 Task: Create and share a post on Instagram with a photo, caption, and location.
Action: Mouse moved to (77, 298)
Screenshot: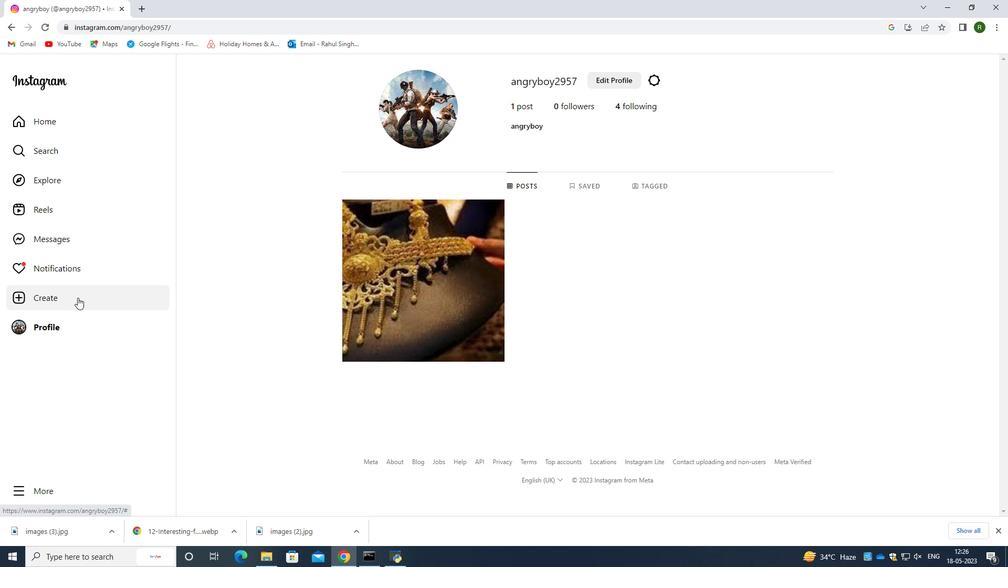 
Action: Mouse pressed left at (77, 298)
Screenshot: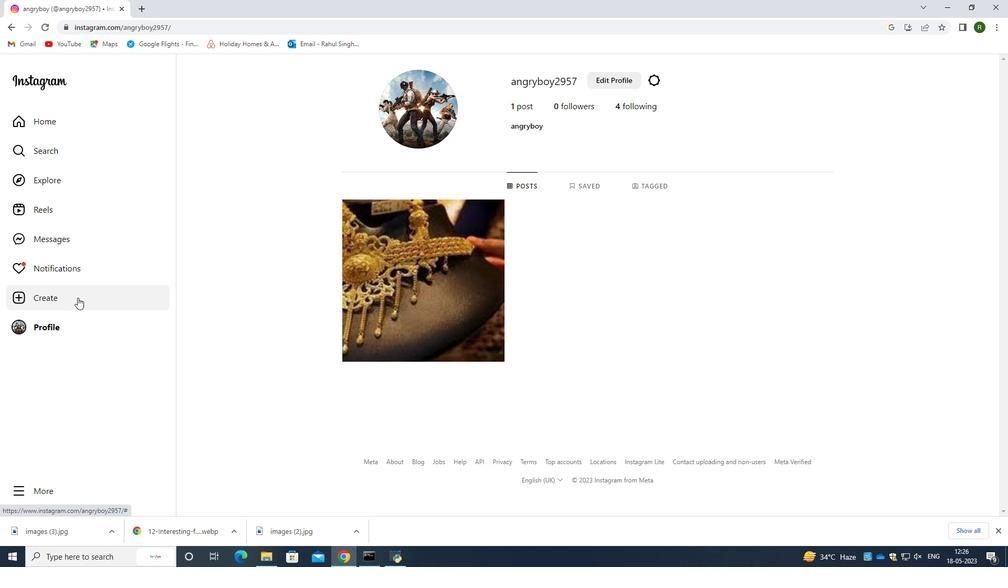 
Action: Mouse moved to (490, 333)
Screenshot: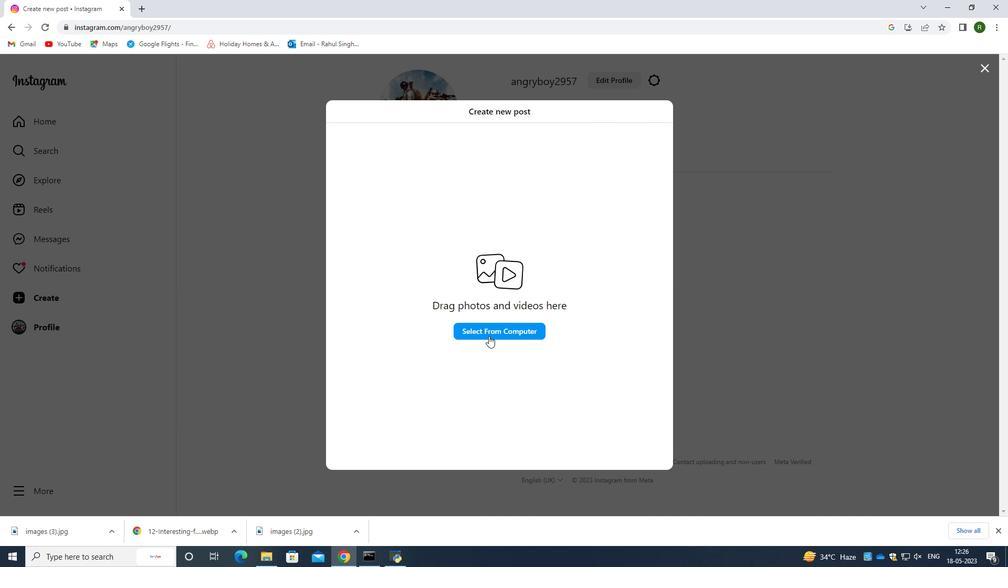 
Action: Mouse pressed left at (490, 333)
Screenshot: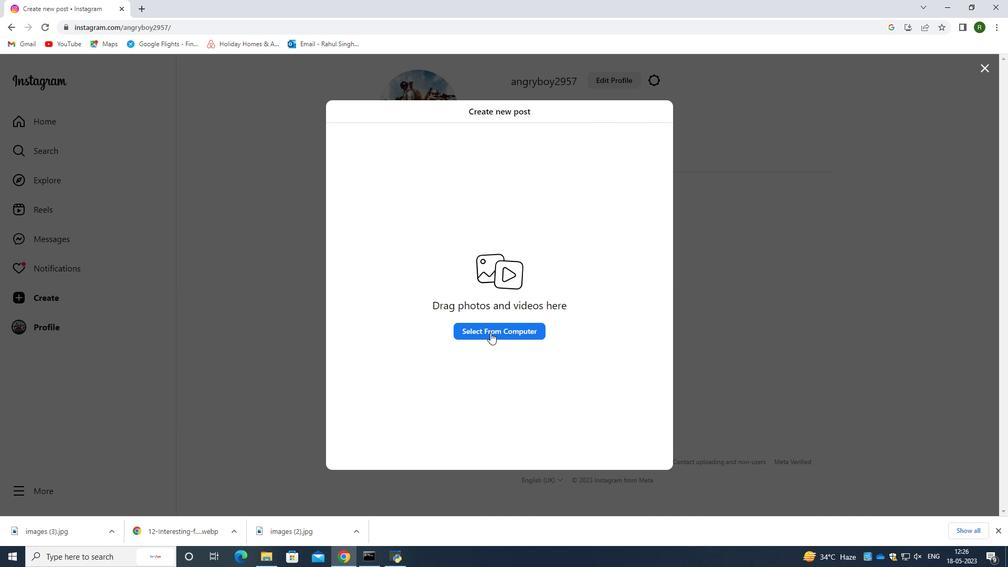 
Action: Mouse moved to (131, 89)
Screenshot: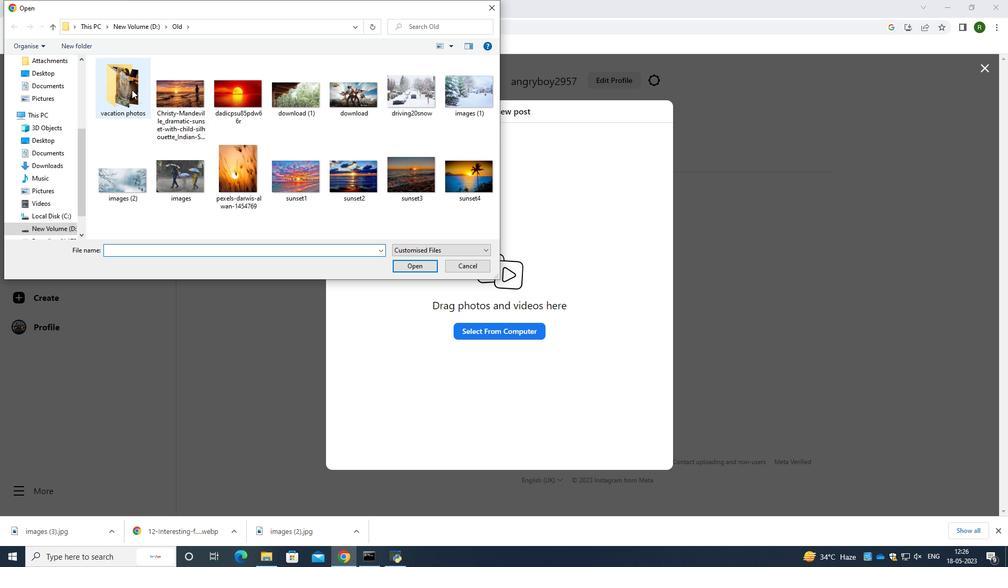 
Action: Mouse pressed left at (131, 89)
Screenshot: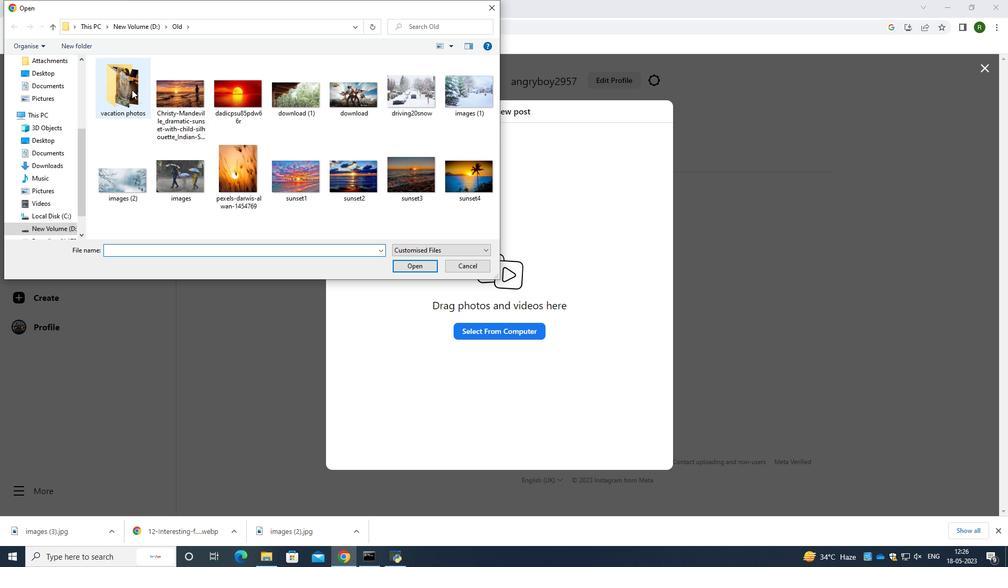 
Action: Mouse pressed left at (131, 89)
Screenshot: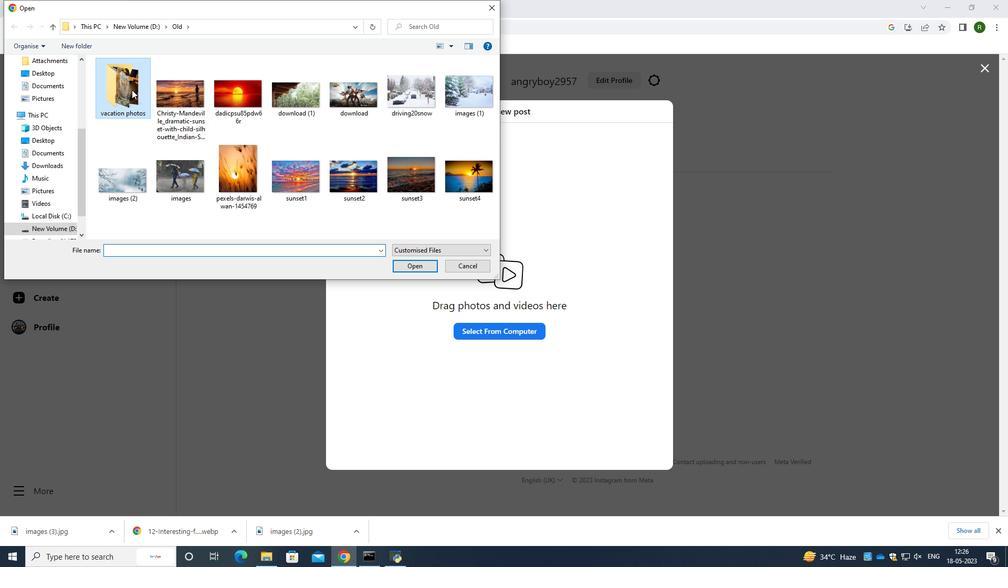 
Action: Mouse moved to (293, 138)
Screenshot: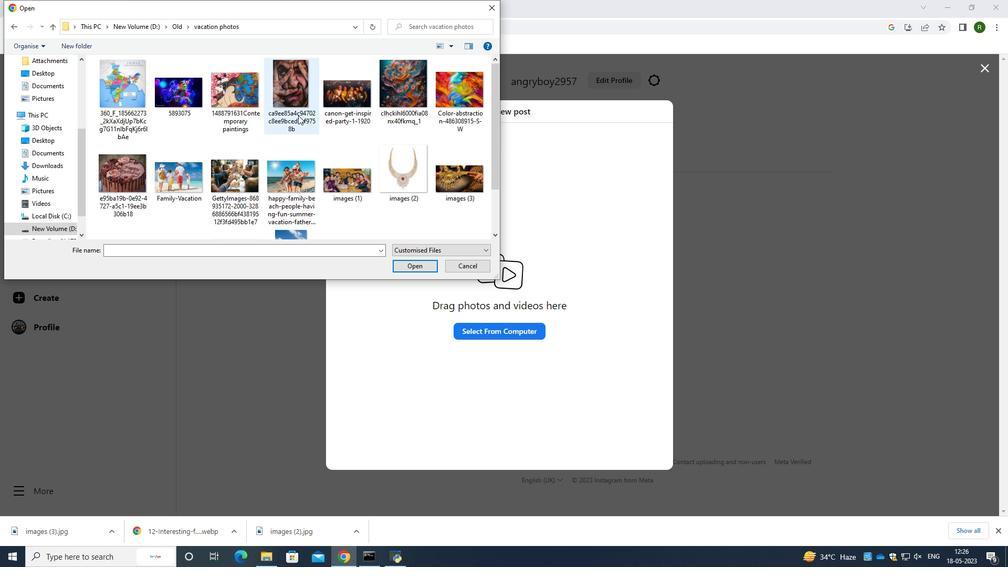 
Action: Mouse scrolled (293, 138) with delta (0, 0)
Screenshot: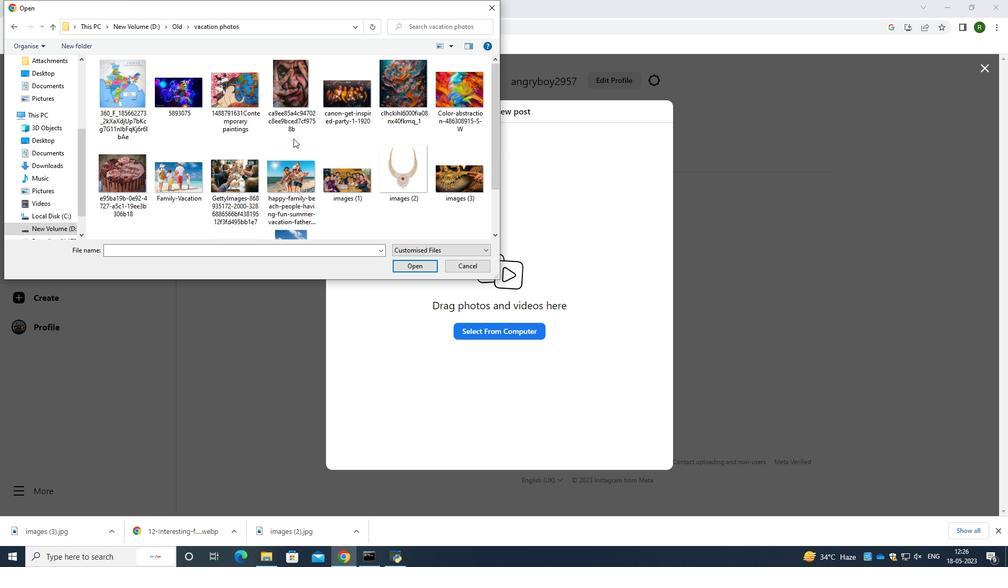 
Action: Mouse moved to (222, 181)
Screenshot: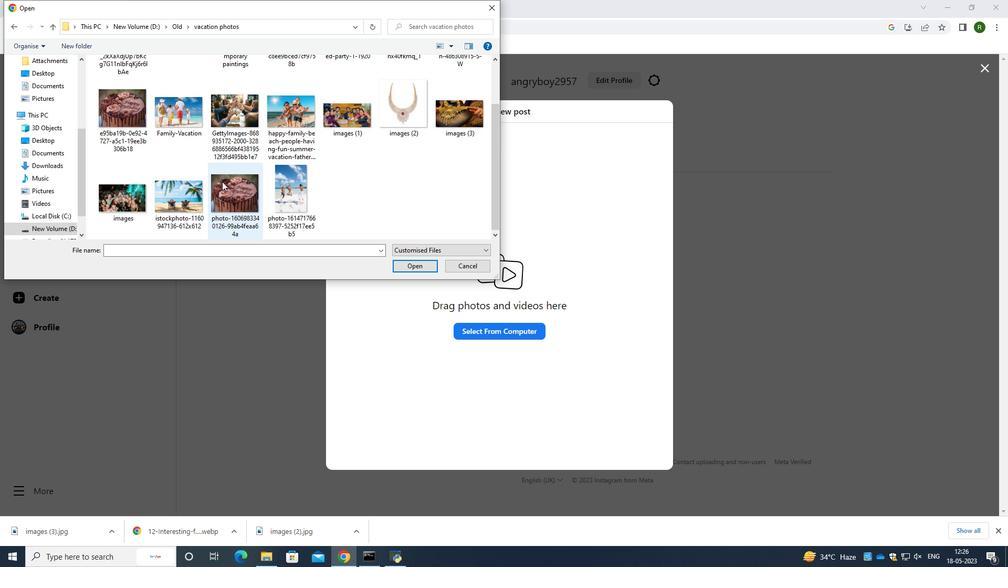 
Action: Mouse scrolled (222, 181) with delta (0, 0)
Screenshot: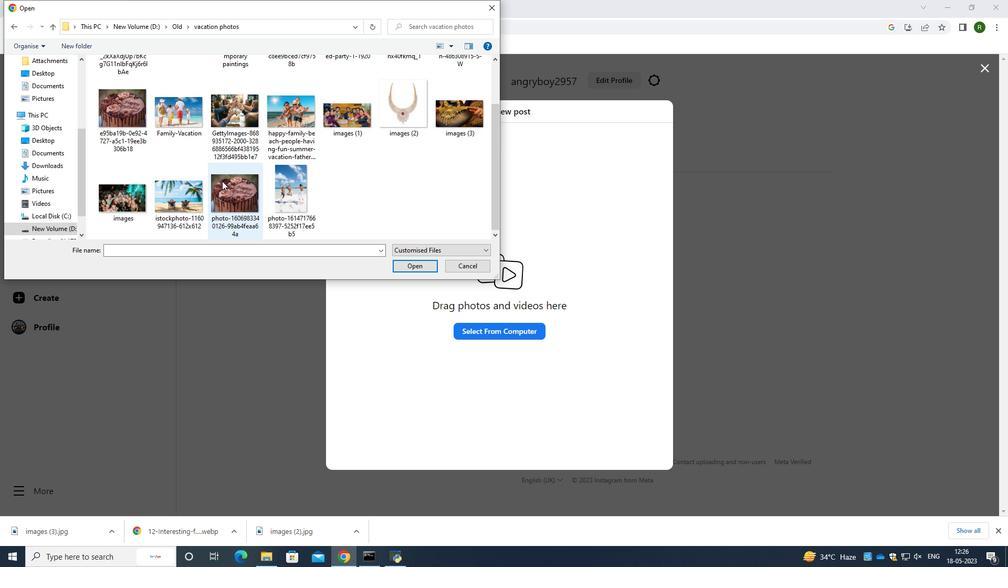 
Action: Mouse moved to (293, 177)
Screenshot: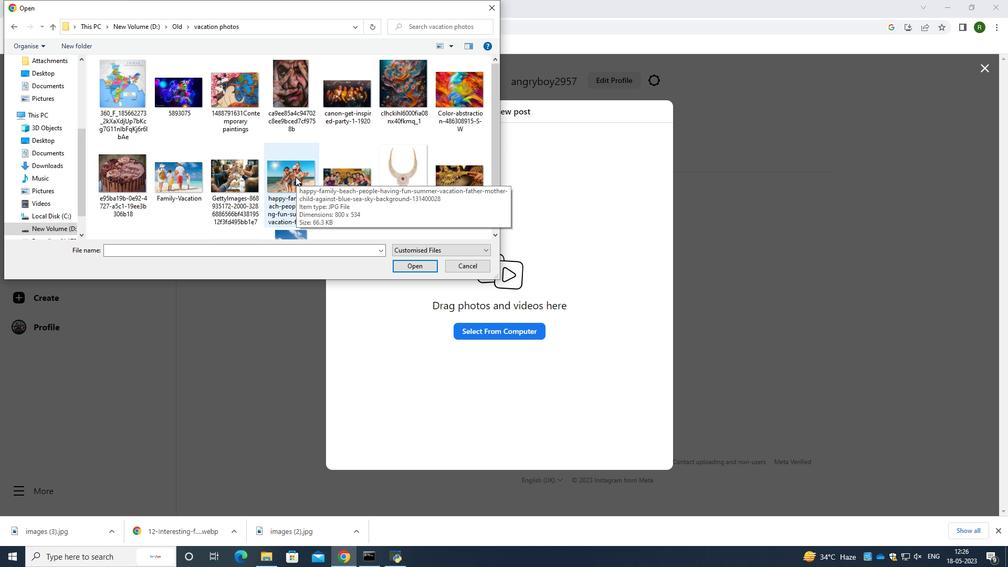 
Action: Mouse pressed left at (293, 177)
Screenshot: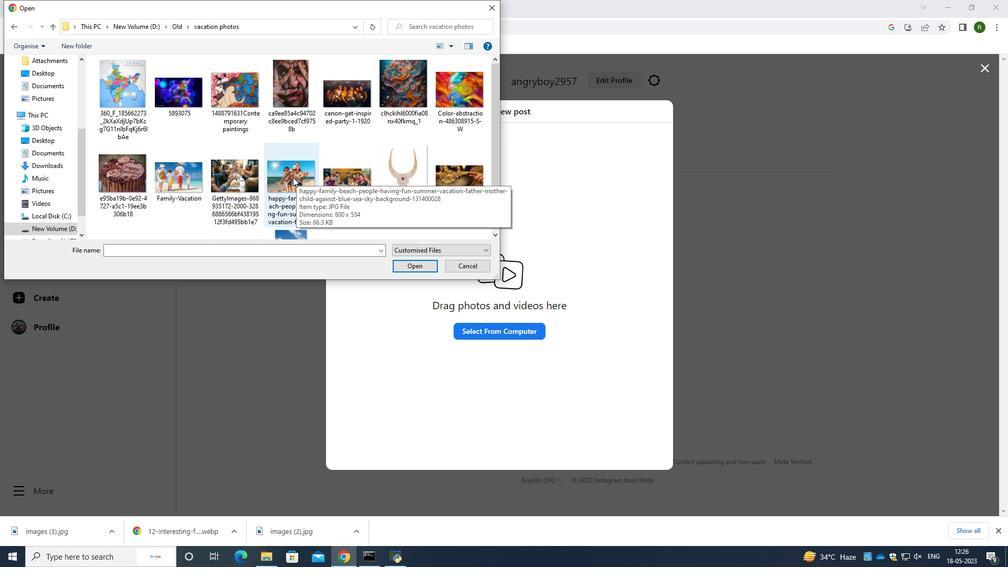 
Action: Mouse moved to (405, 263)
Screenshot: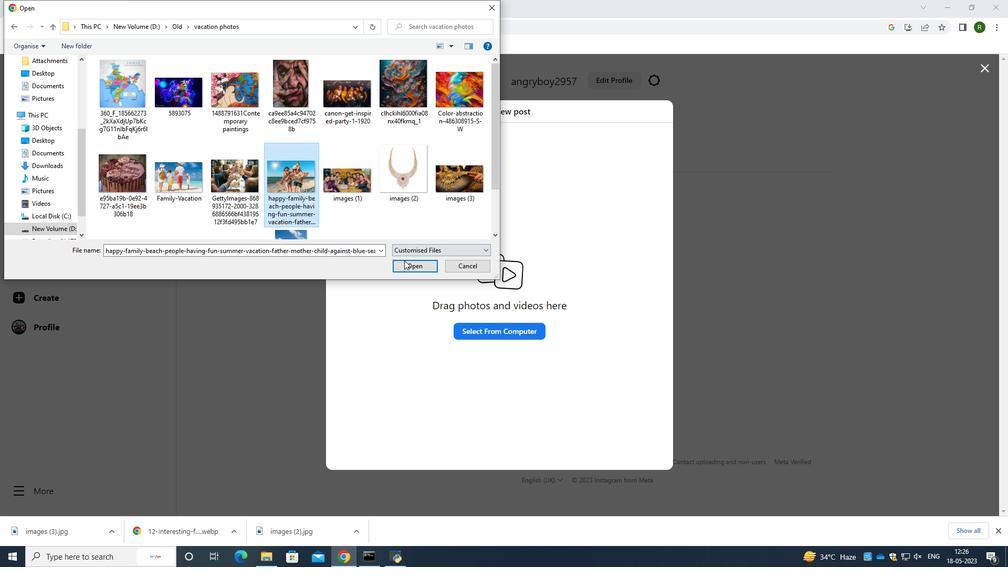 
Action: Mouse pressed left at (405, 263)
Screenshot: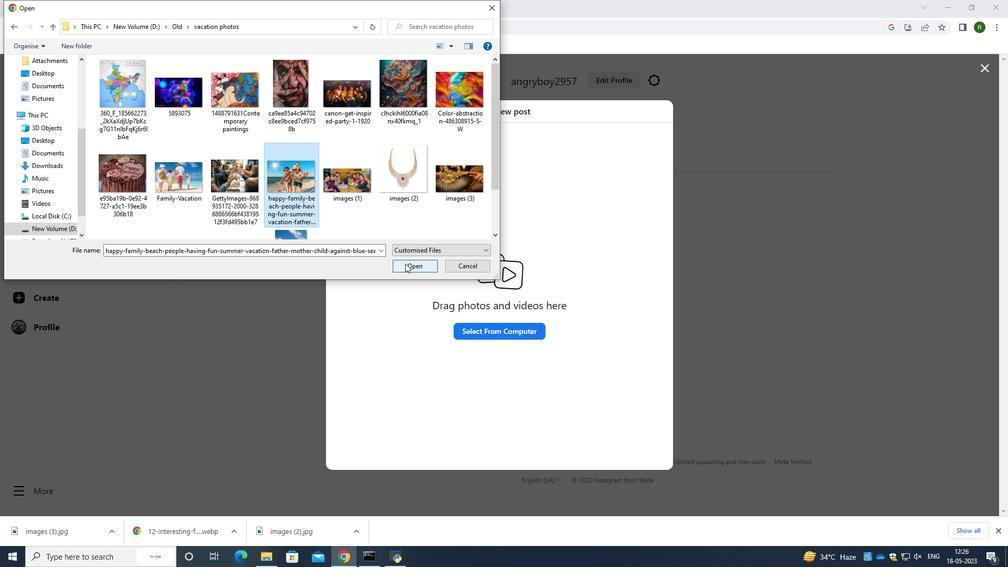 
Action: Mouse moved to (520, 190)
Screenshot: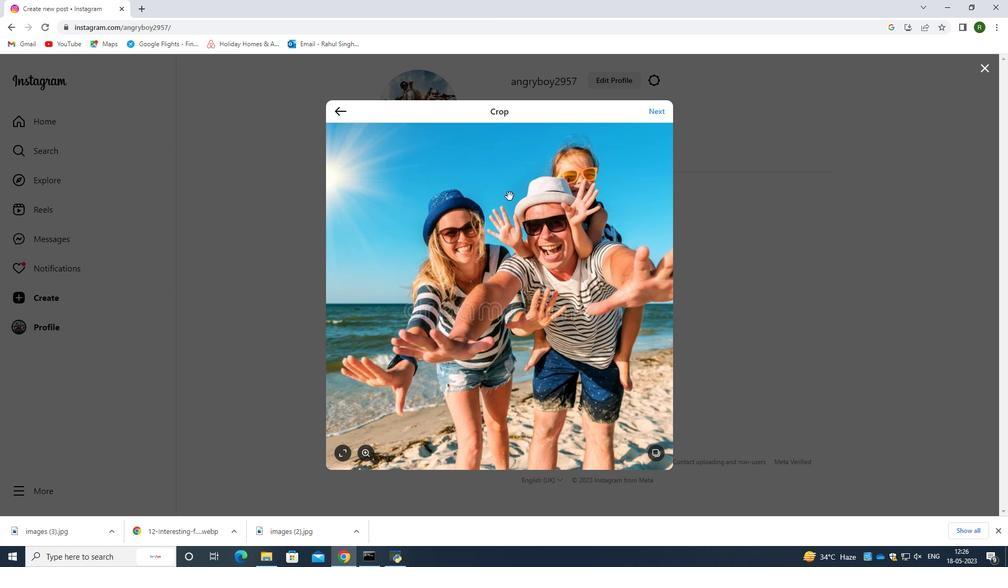 
Action: Mouse scrolled (520, 190) with delta (0, 0)
Screenshot: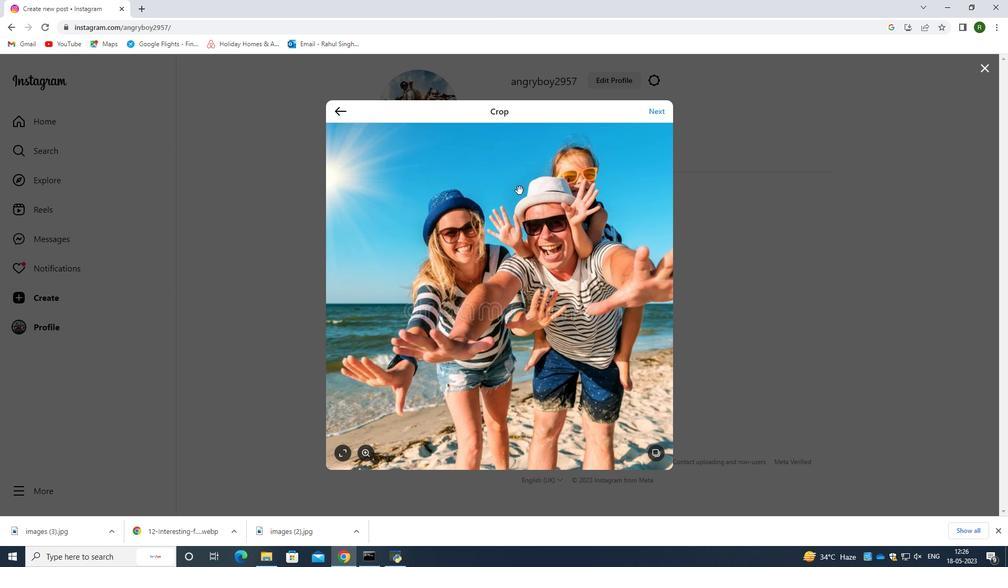 
Action: Mouse scrolled (520, 190) with delta (0, 0)
Screenshot: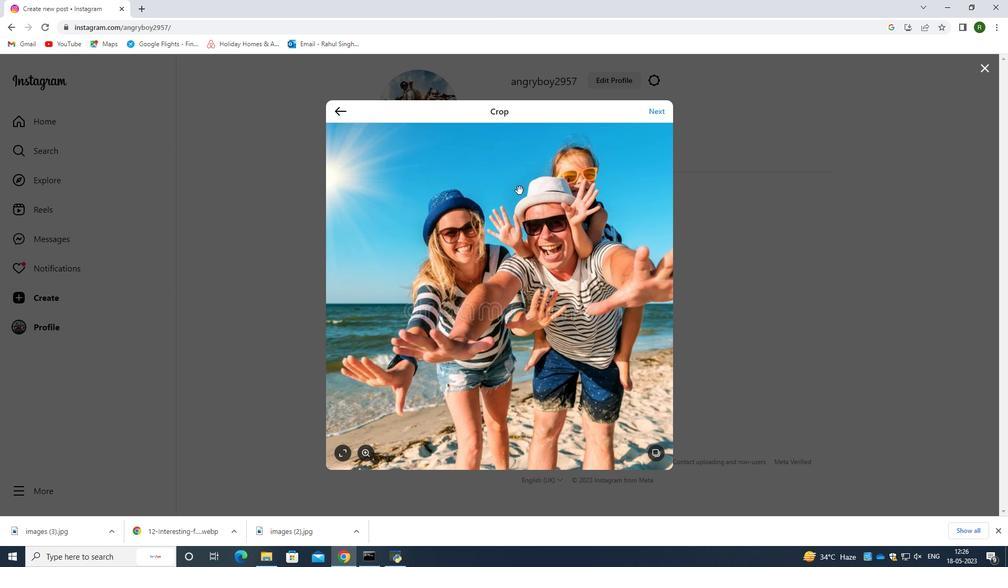 
Action: Mouse moved to (654, 113)
Screenshot: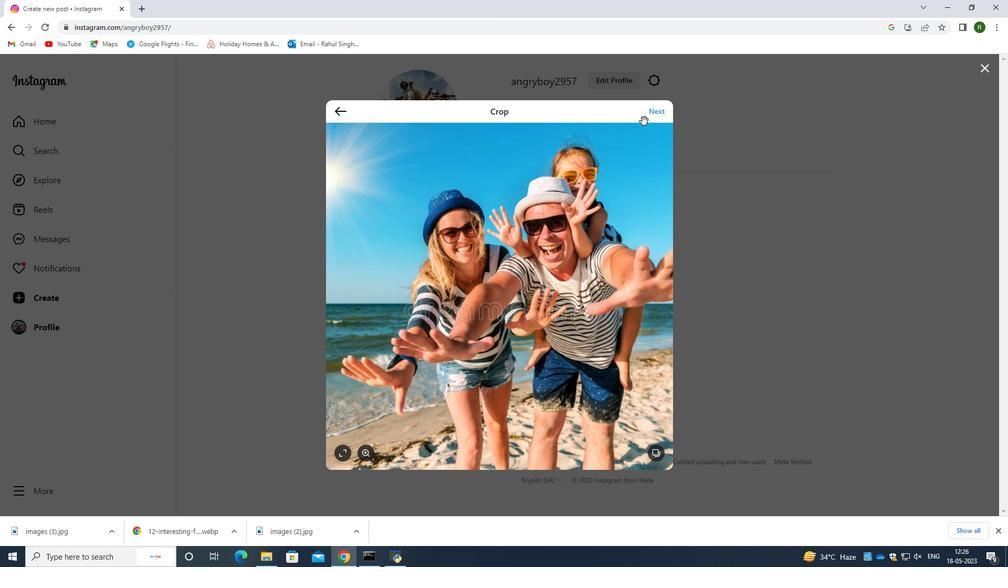 
Action: Mouse pressed left at (654, 113)
Screenshot: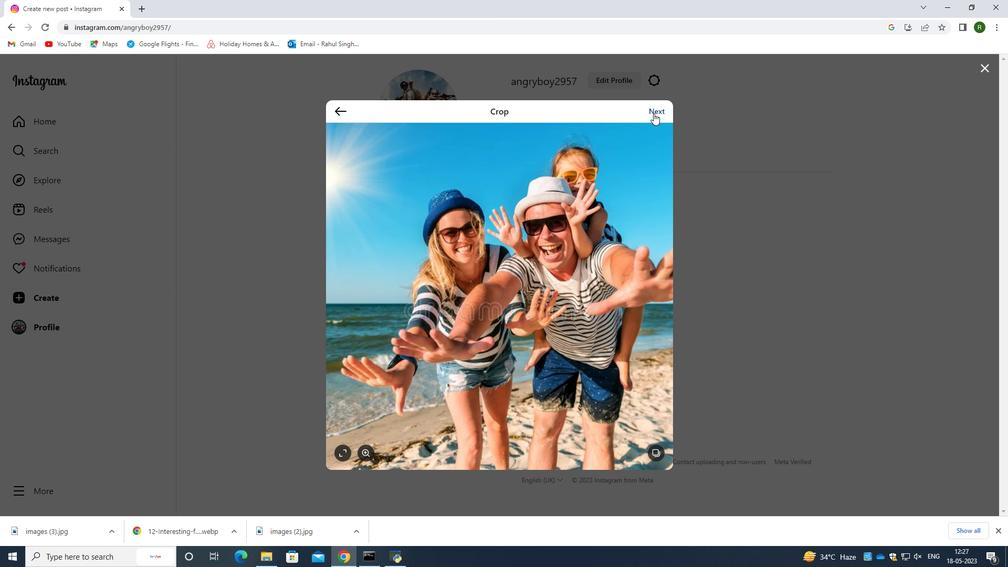 
Action: Mouse moved to (740, 108)
Screenshot: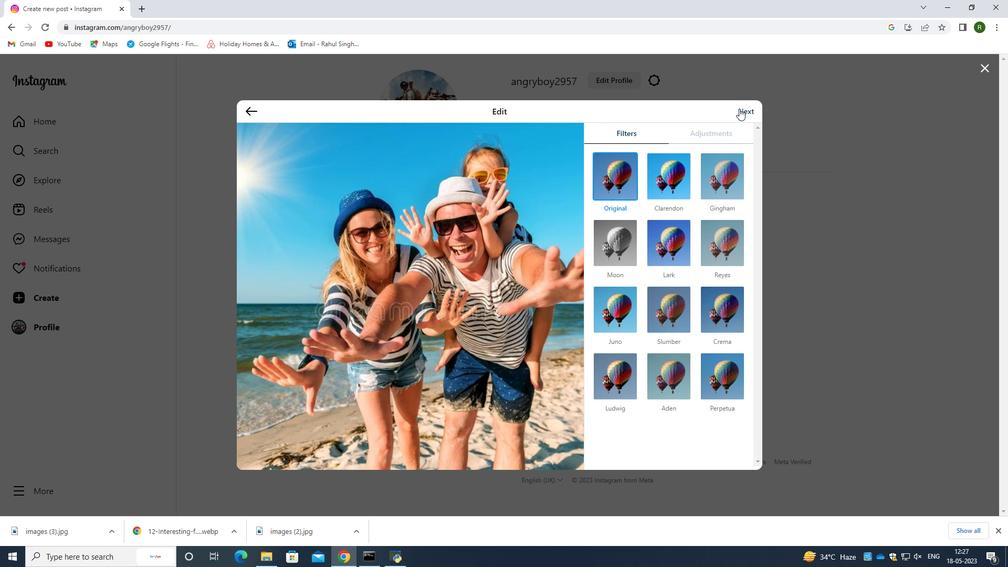 
Action: Mouse pressed left at (740, 108)
Screenshot: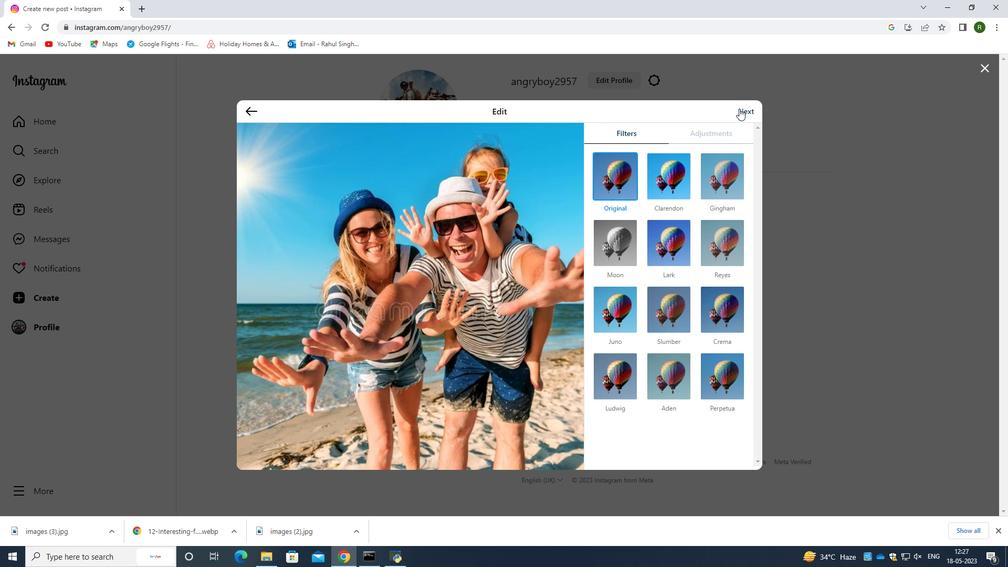 
Action: Mouse moved to (638, 302)
Screenshot: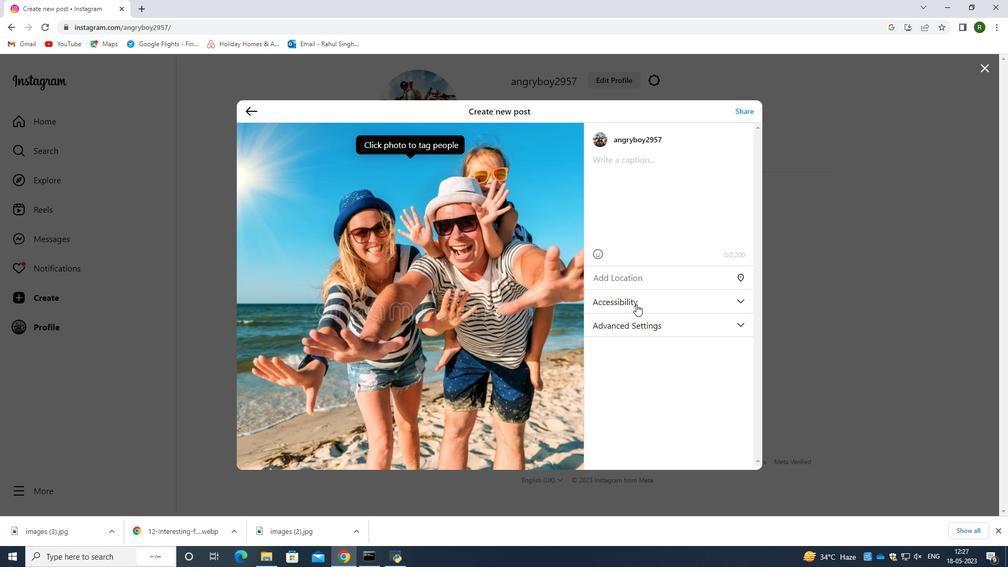 
Action: Mouse pressed left at (638, 302)
Screenshot: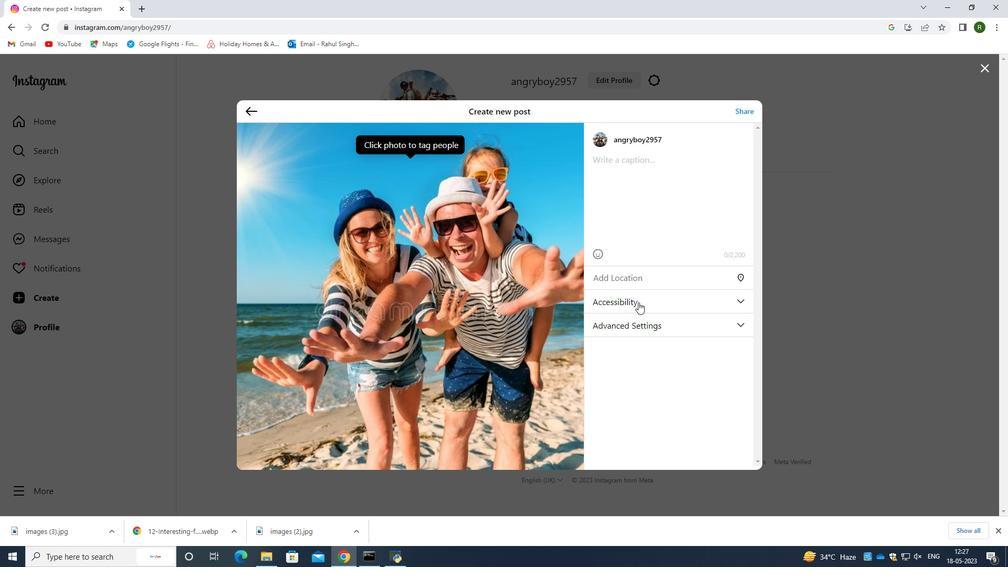 
Action: Mouse moved to (650, 301)
Screenshot: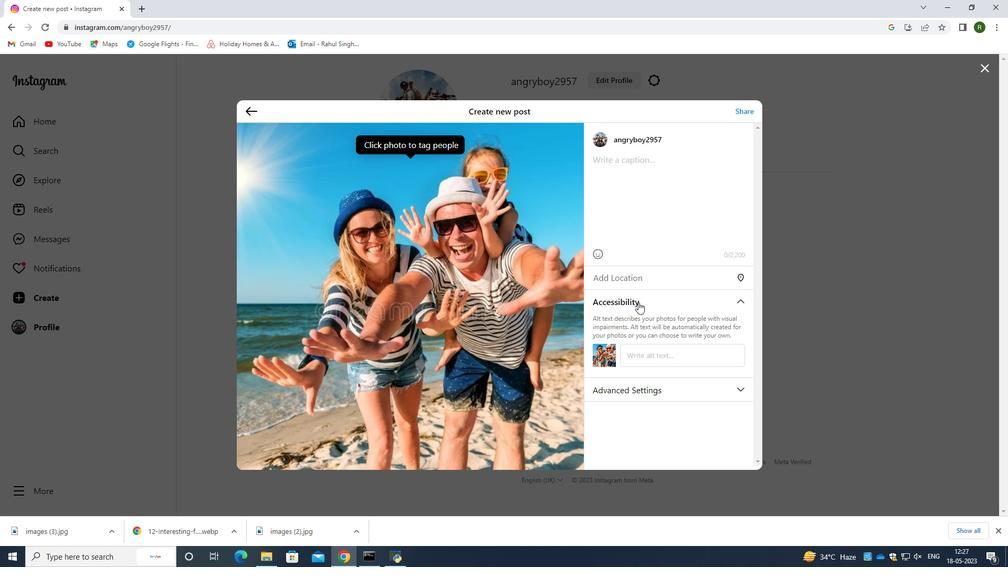 
Action: Mouse pressed left at (650, 301)
Screenshot: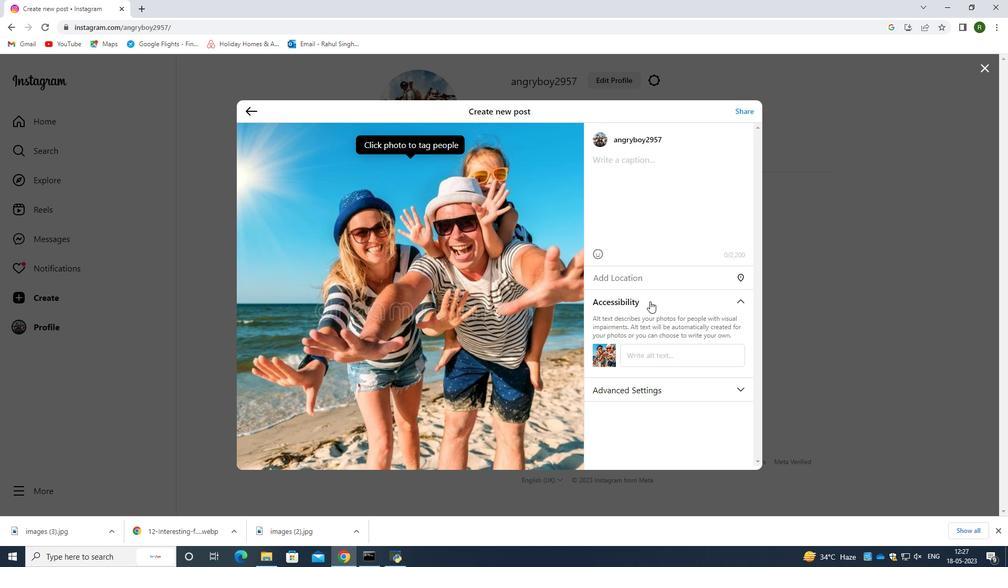 
Action: Mouse moved to (644, 325)
Screenshot: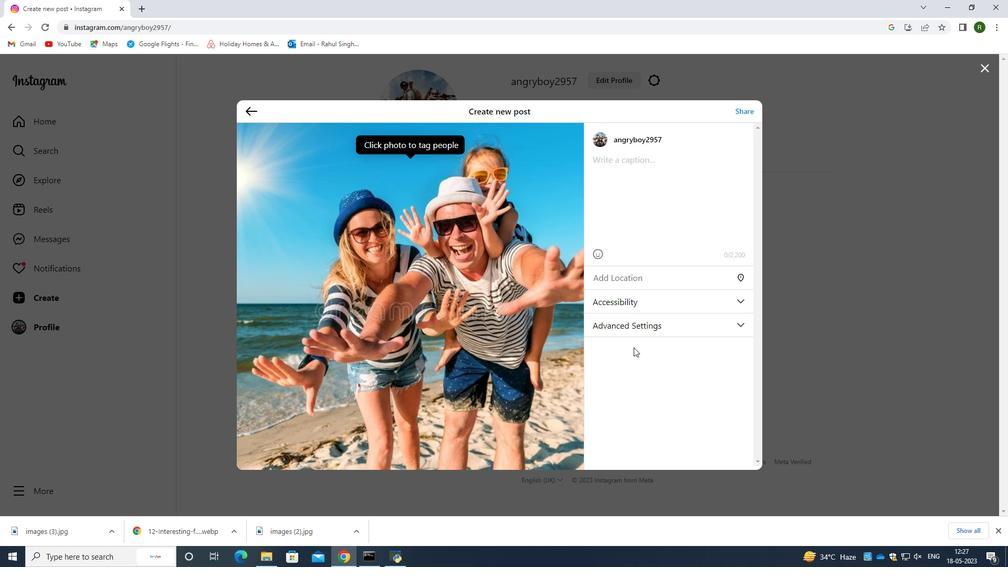 
Action: Mouse pressed left at (644, 325)
Screenshot: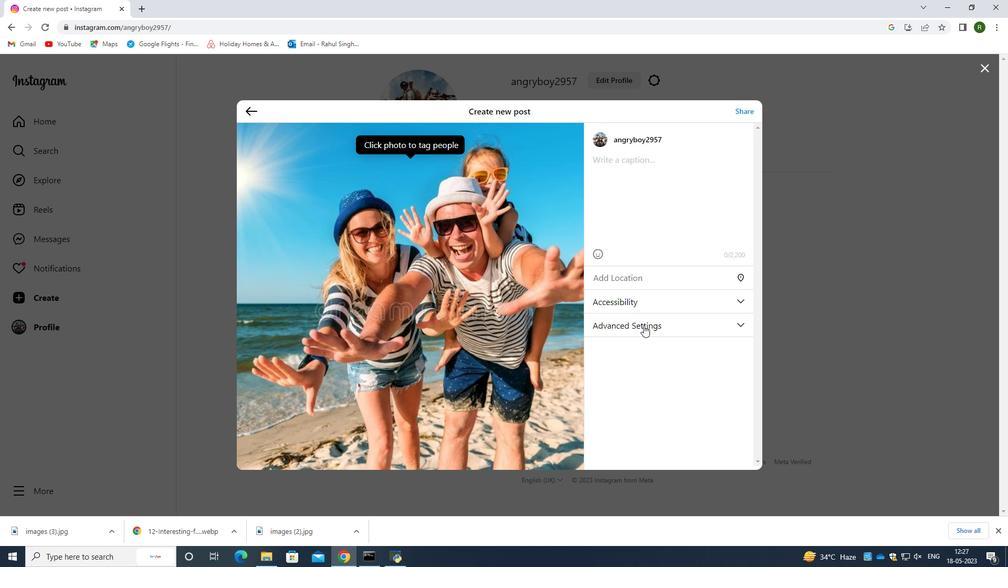 
Action: Mouse moved to (661, 364)
Screenshot: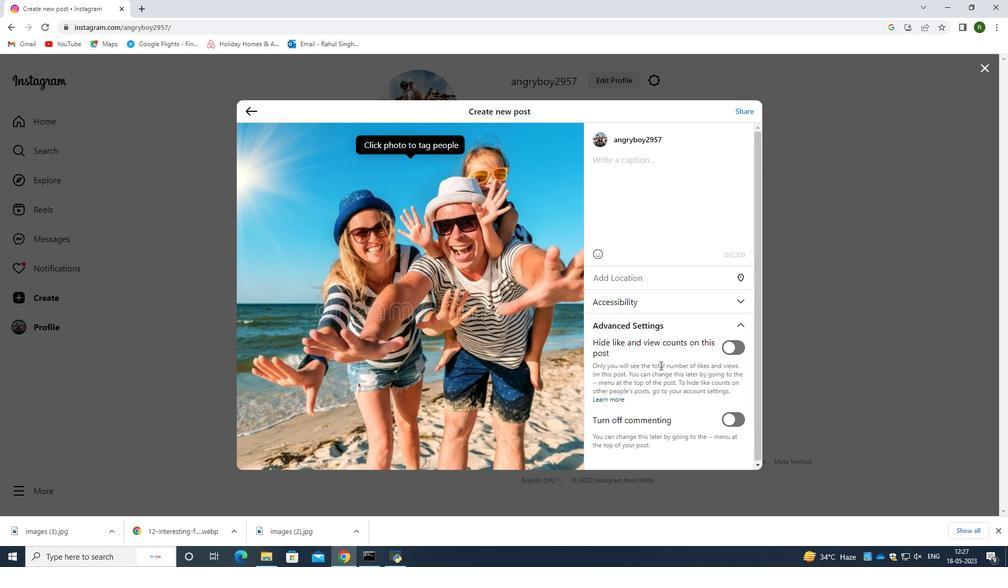 
Action: Mouse scrolled (661, 363) with delta (0, 0)
Screenshot: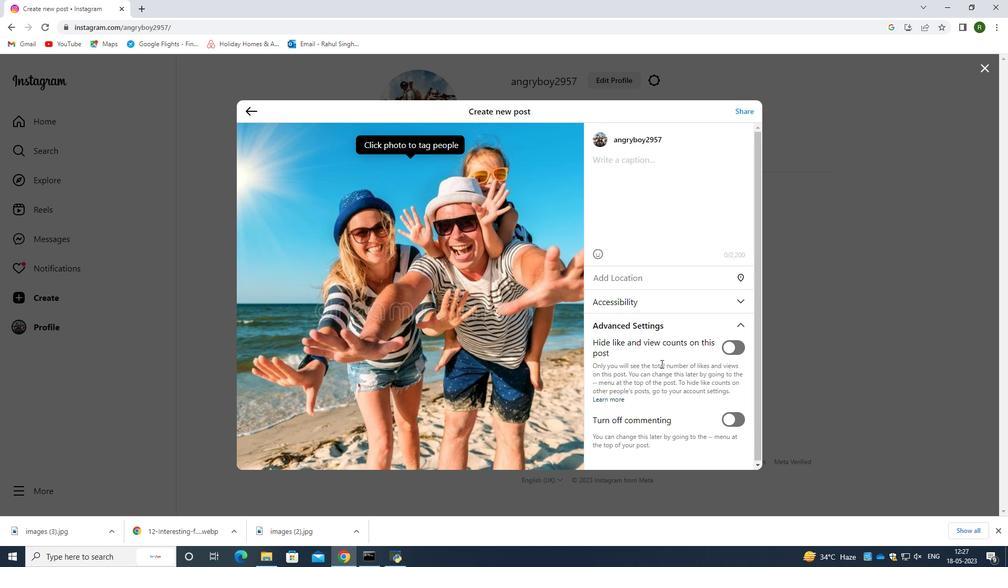 
Action: Mouse moved to (662, 334)
Screenshot: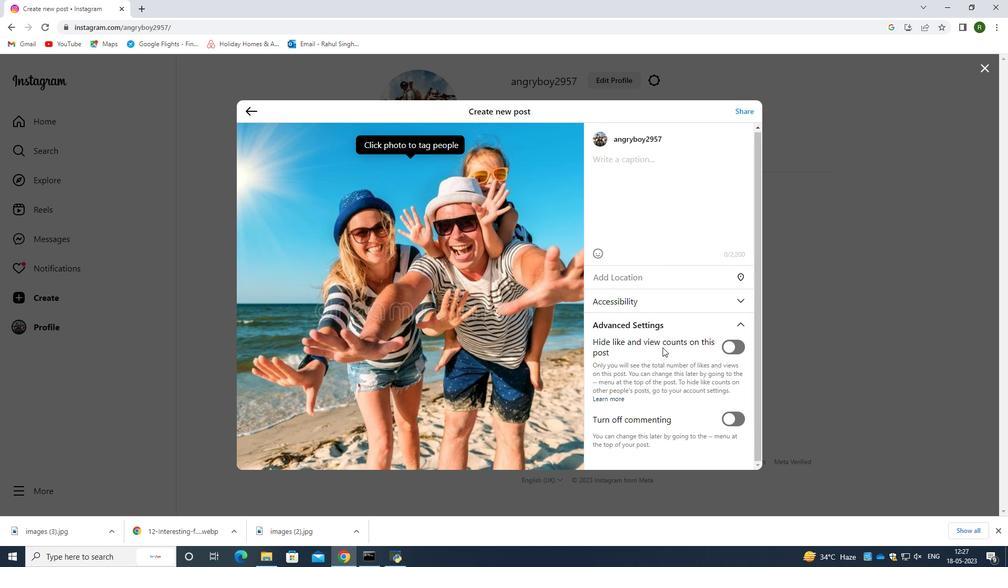 
Action: Mouse scrolled (662, 333) with delta (0, 0)
Screenshot: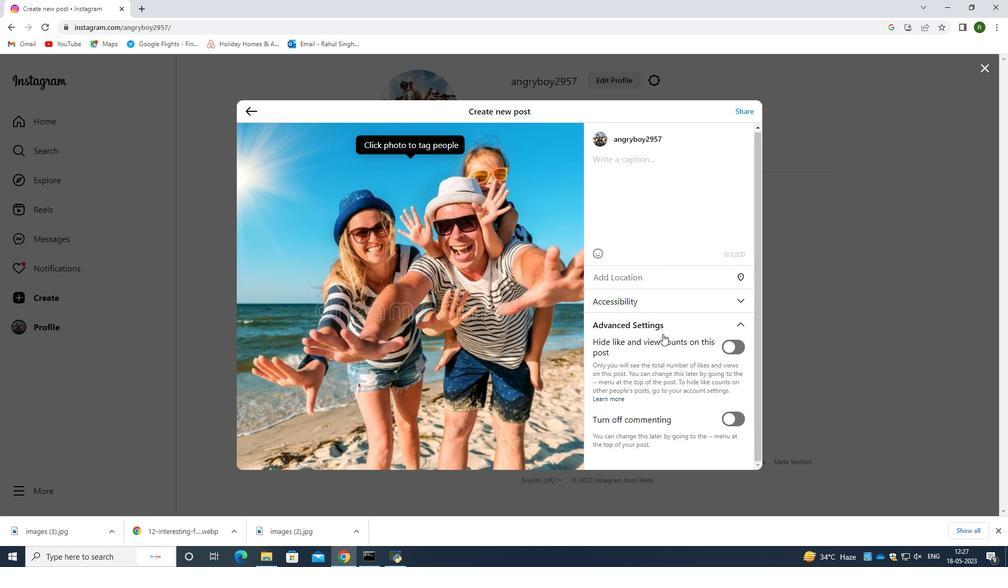 
Action: Mouse moved to (667, 321)
Screenshot: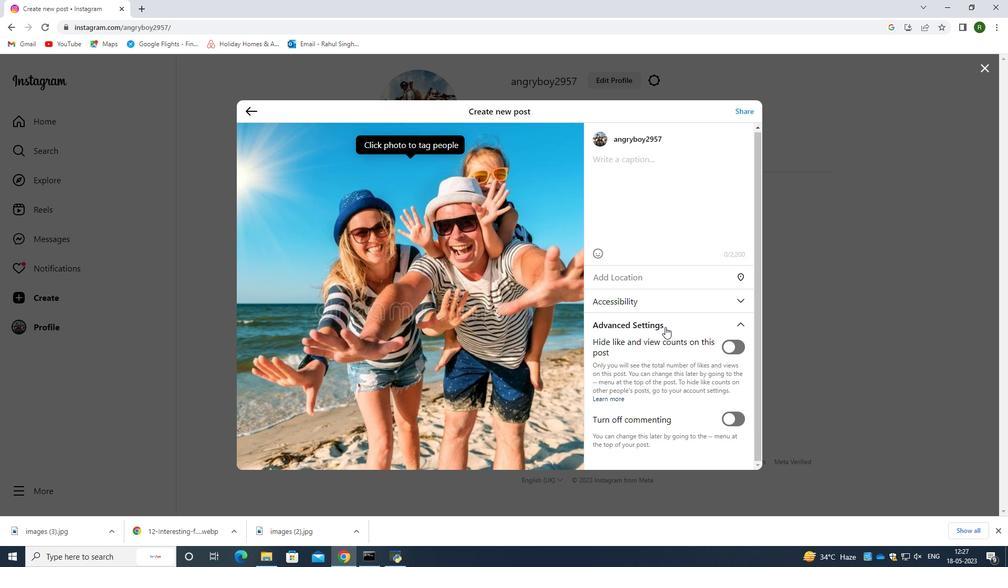 
Action: Mouse pressed left at (667, 321)
Screenshot: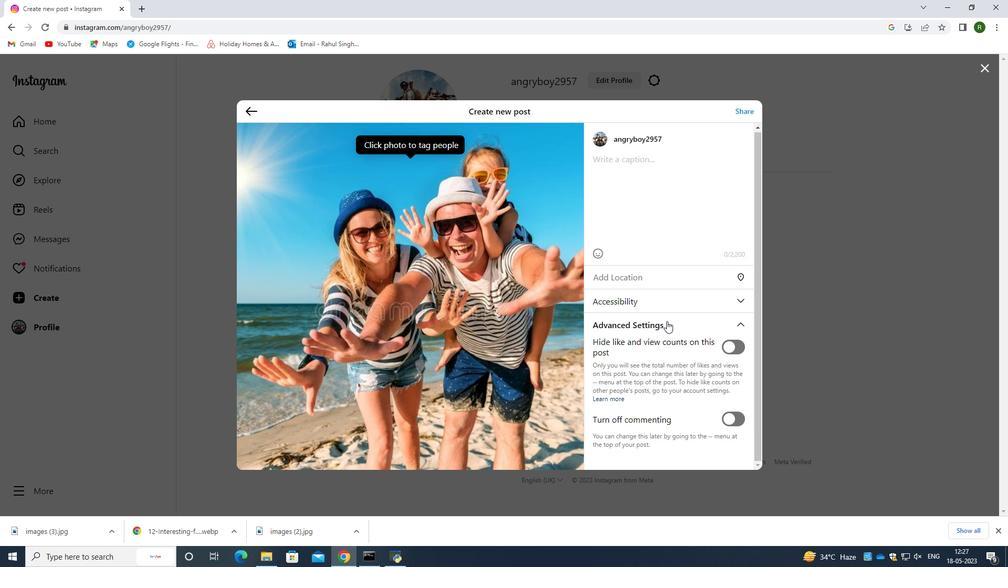 
Action: Mouse moved to (608, 170)
Screenshot: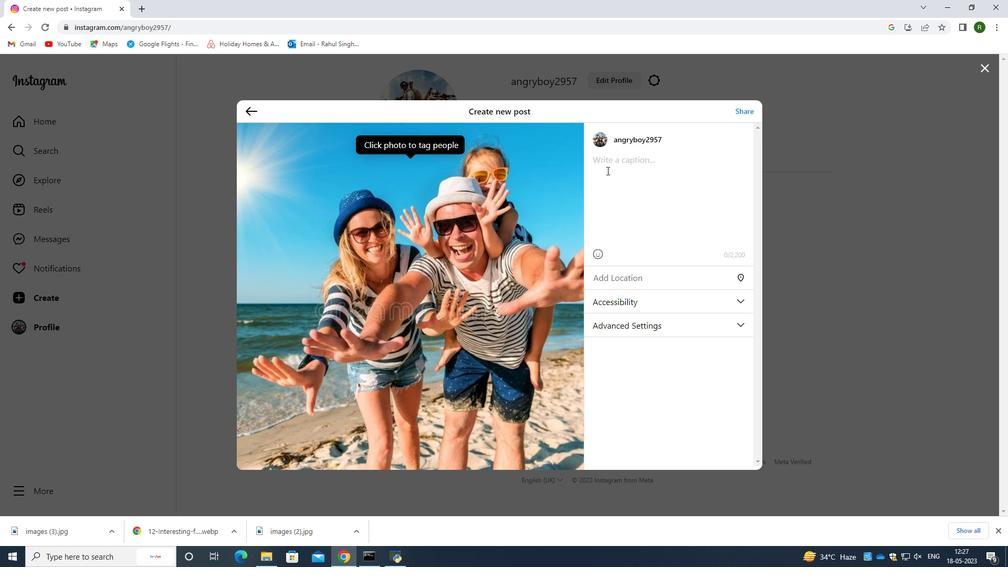 
Action: Mouse pressed left at (608, 170)
Screenshot: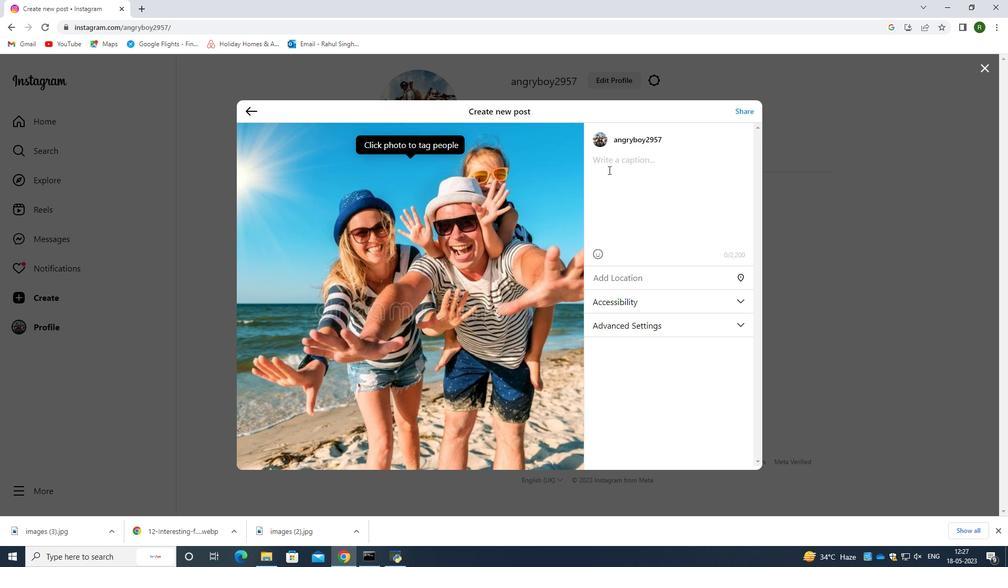 
Action: Mouse moved to (682, 185)
Screenshot: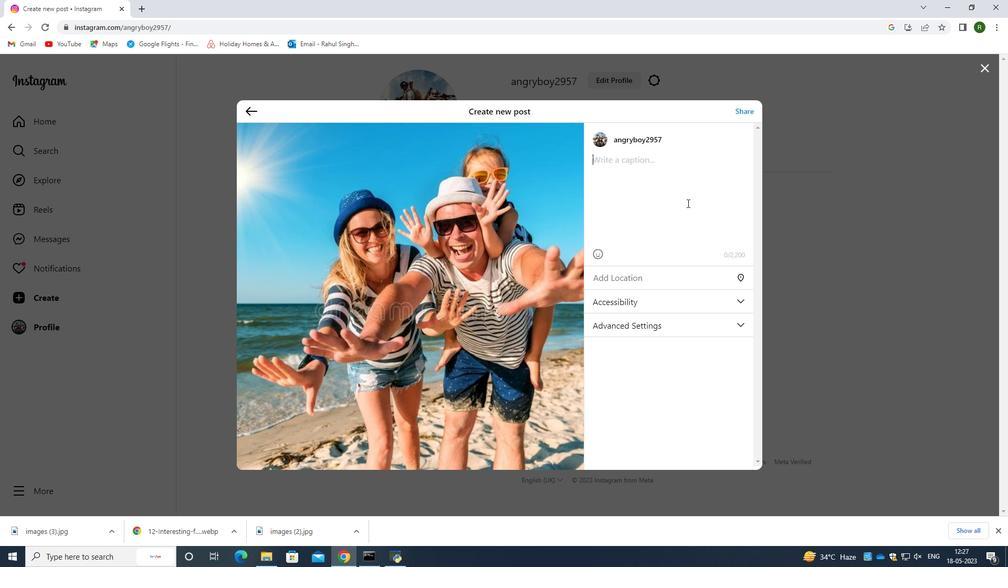 
Action: Mouse pressed left at (682, 185)
Screenshot: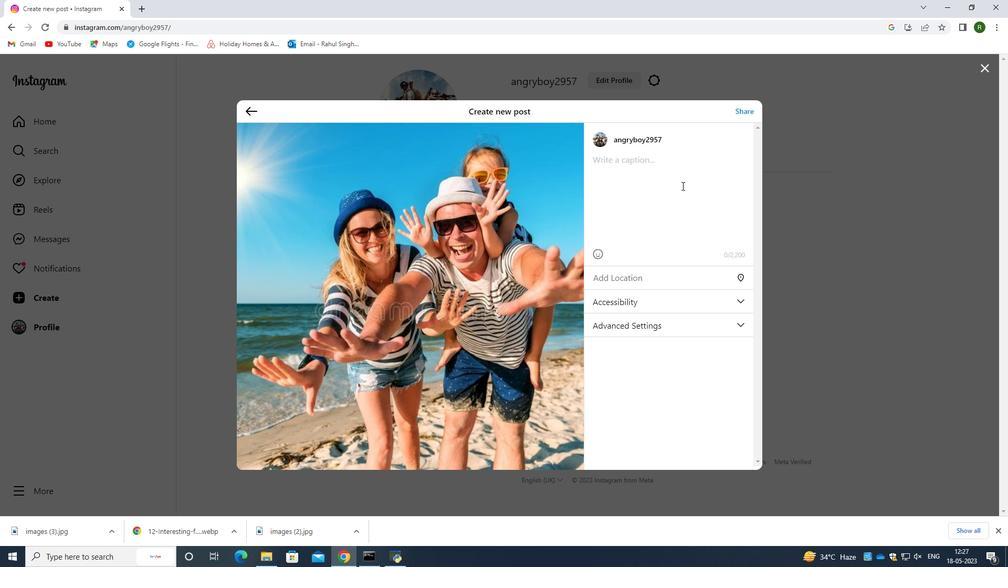 
Action: Mouse moved to (715, 272)
Screenshot: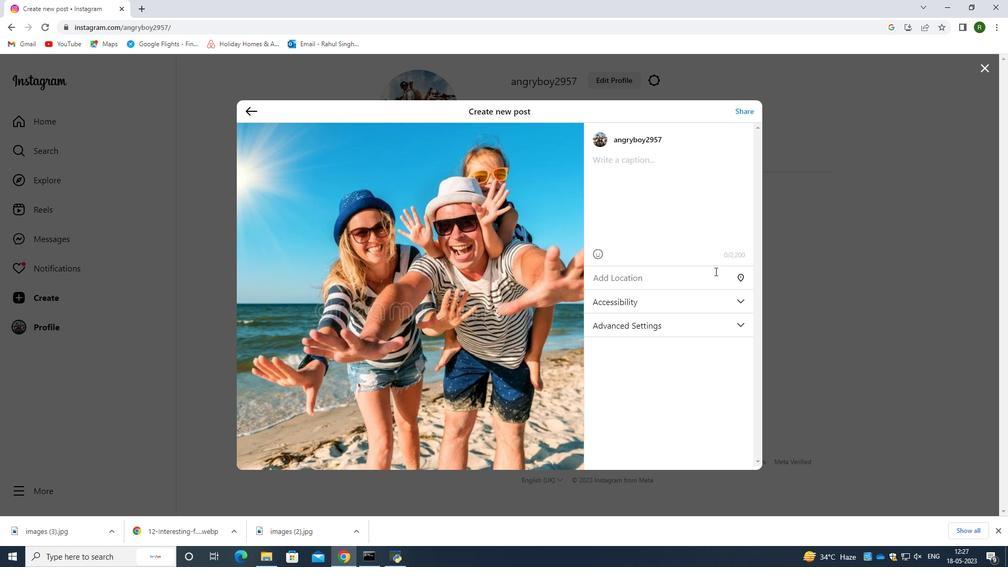 
Action: Mouse scrolled (715, 272) with delta (0, 0)
Screenshot: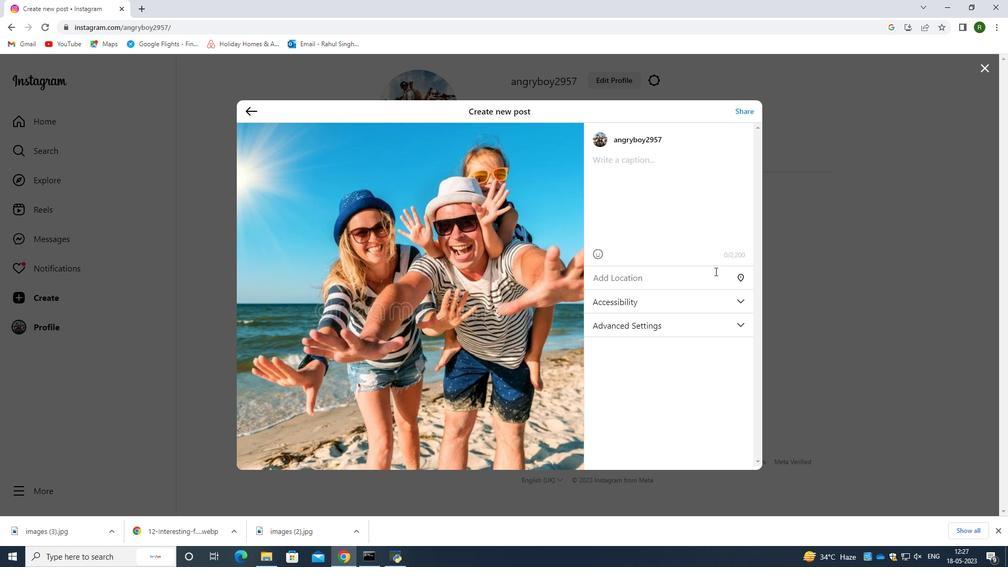
Action: Mouse moved to (715, 274)
Screenshot: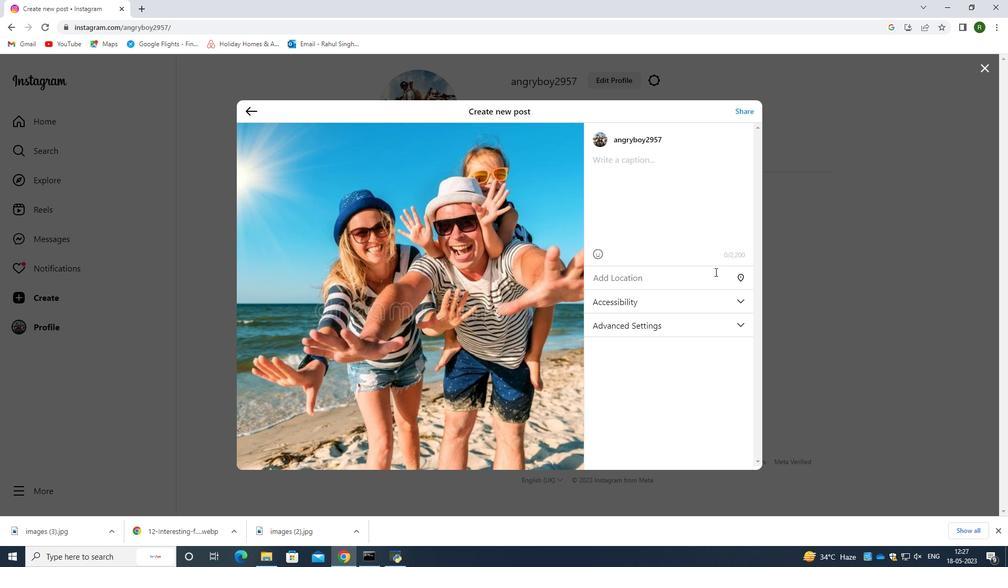 
Action: Mouse scrolled (715, 273) with delta (0, 0)
Screenshot: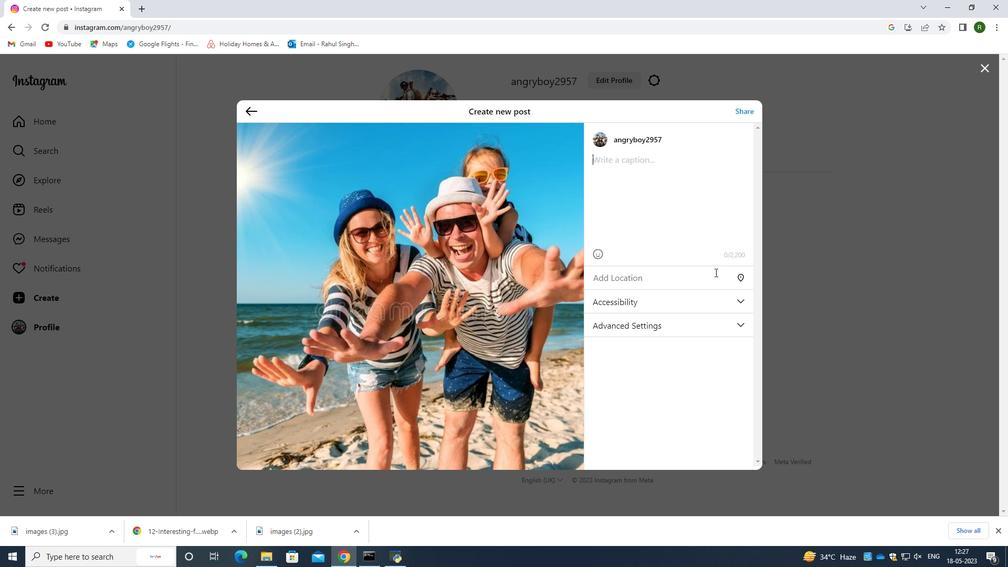
Action: Mouse moved to (627, 271)
Screenshot: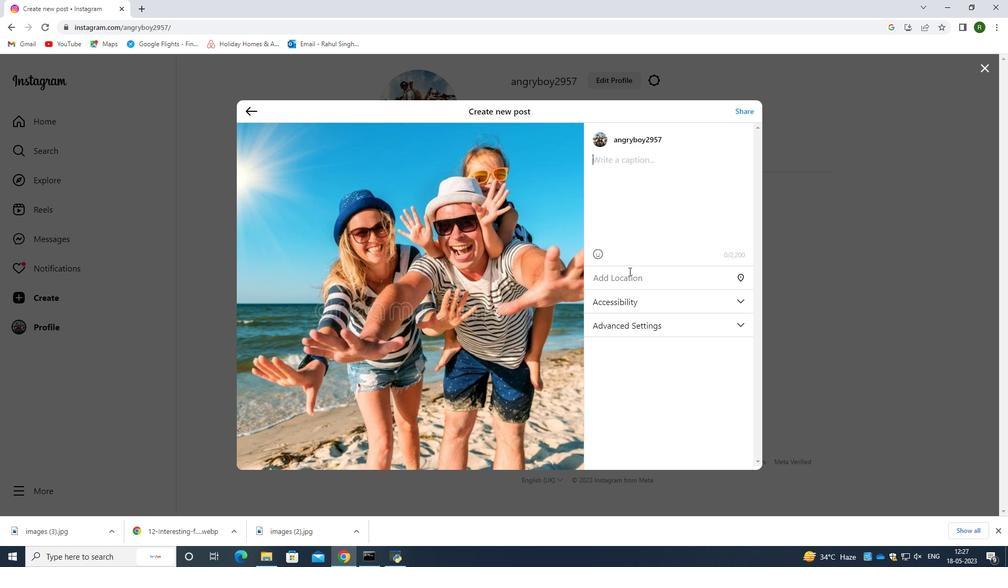 
Action: Mouse pressed left at (627, 271)
Screenshot: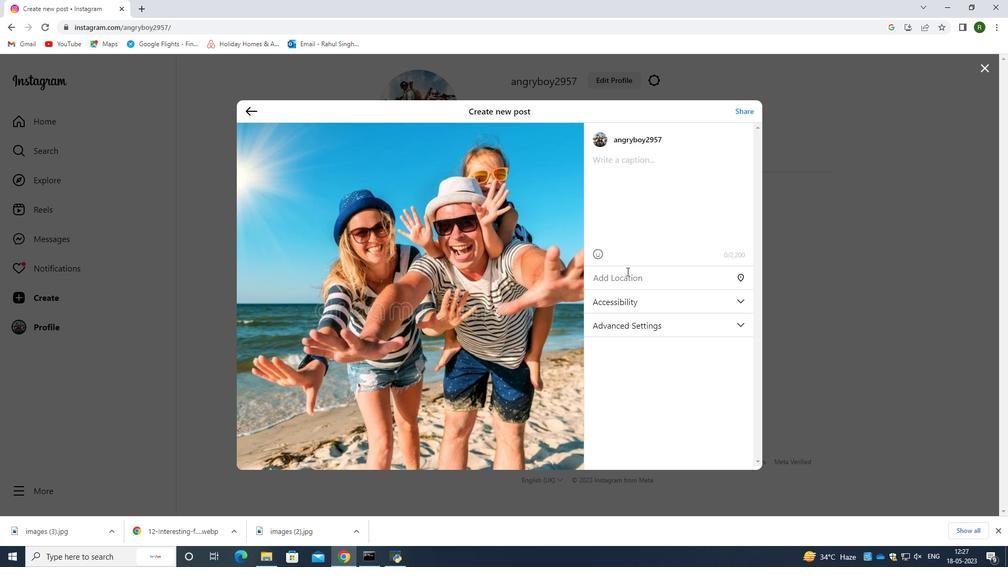 
Action: Mouse moved to (626, 274)
Screenshot: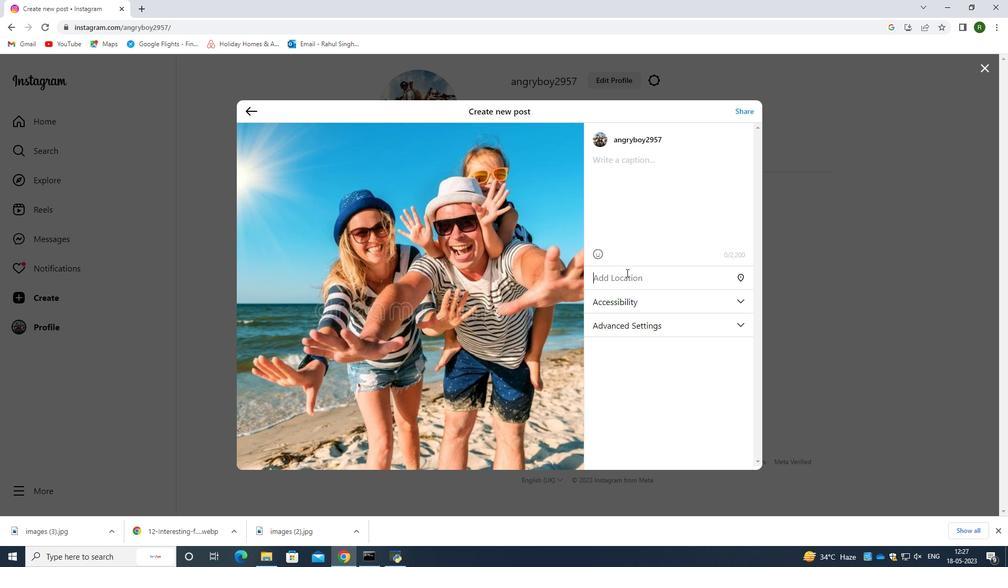 
Action: Key pressed j<Key.backspace>hong<Key.space>lon<Key.backspace><Key.backspace><Key.backspace>ki<Key.backspace>
Screenshot: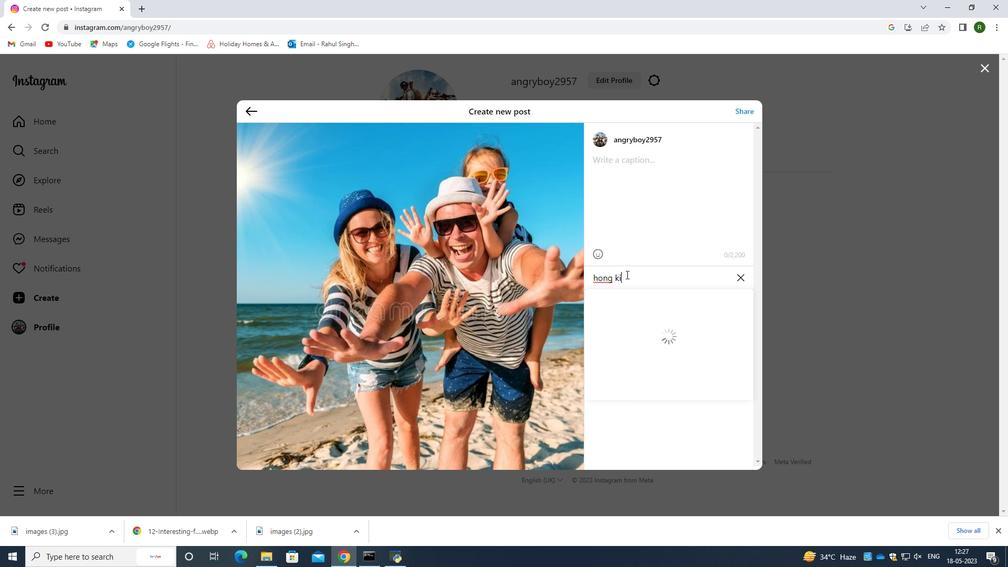 
Action: Mouse moved to (622, 311)
Screenshot: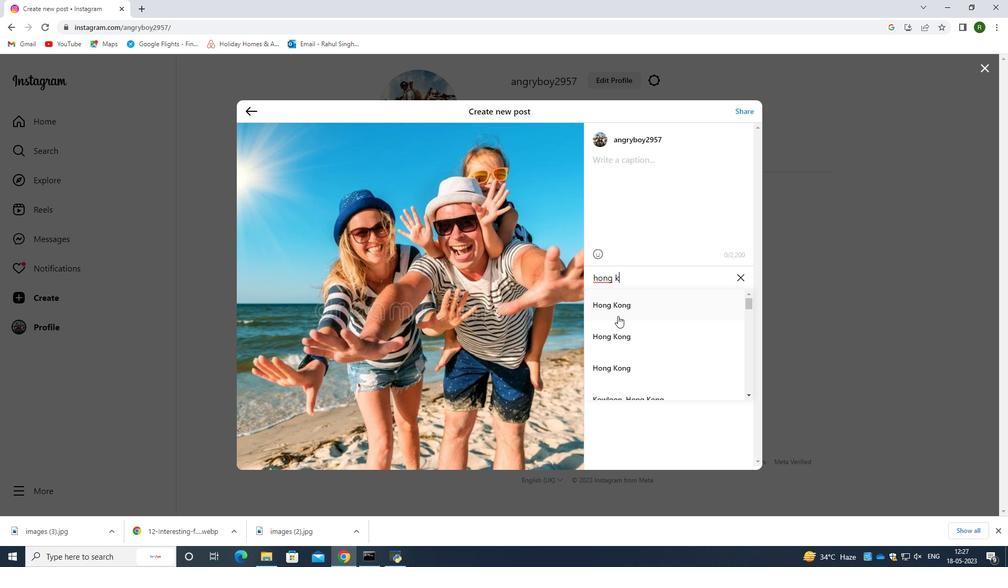 
Action: Mouse pressed left at (622, 311)
Screenshot: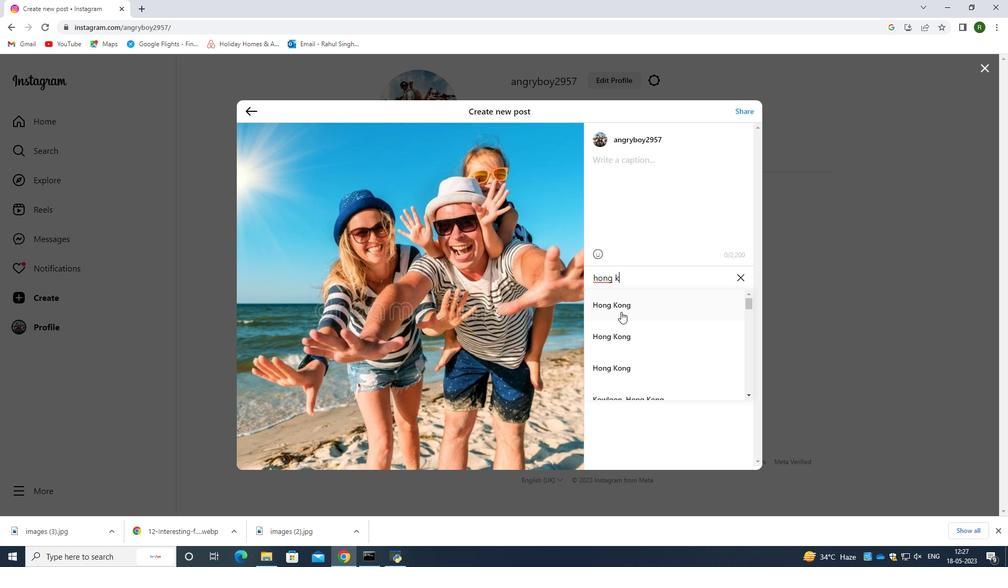 
Action: Mouse moved to (654, 242)
Screenshot: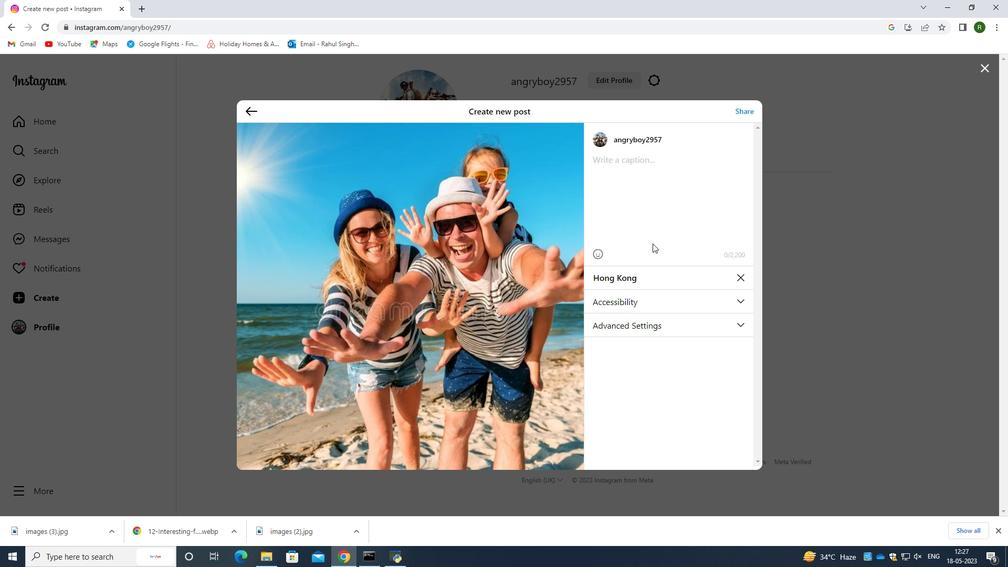 
Action: Mouse scrolled (654, 241) with delta (0, 0)
Screenshot: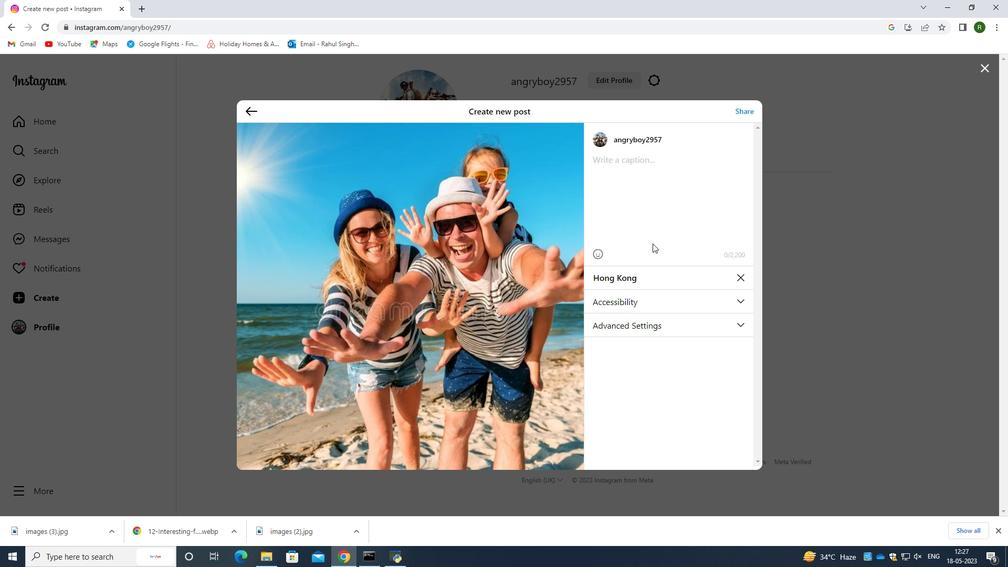 
Action: Mouse moved to (655, 241)
Screenshot: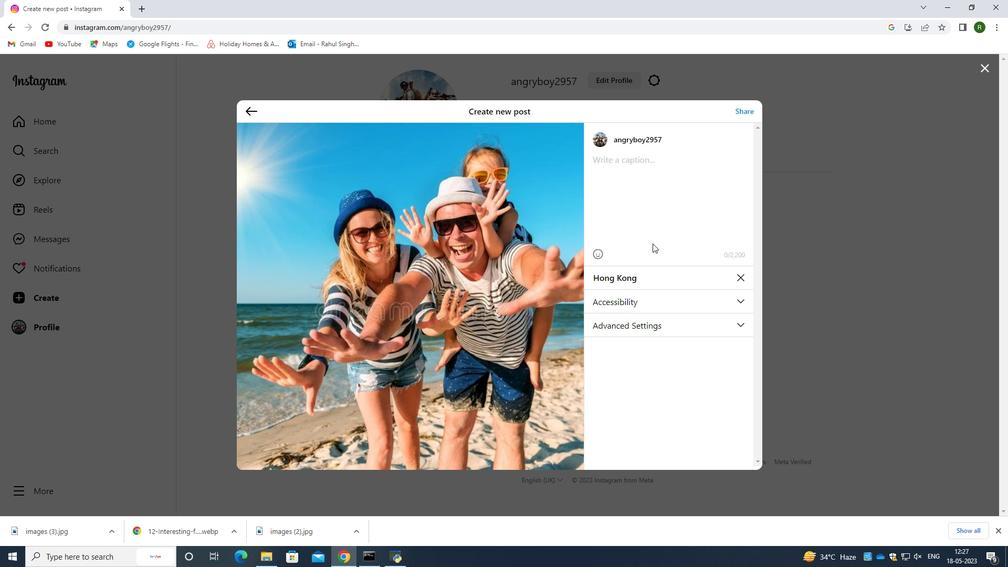 
Action: Mouse scrolled (655, 240) with delta (0, 0)
Screenshot: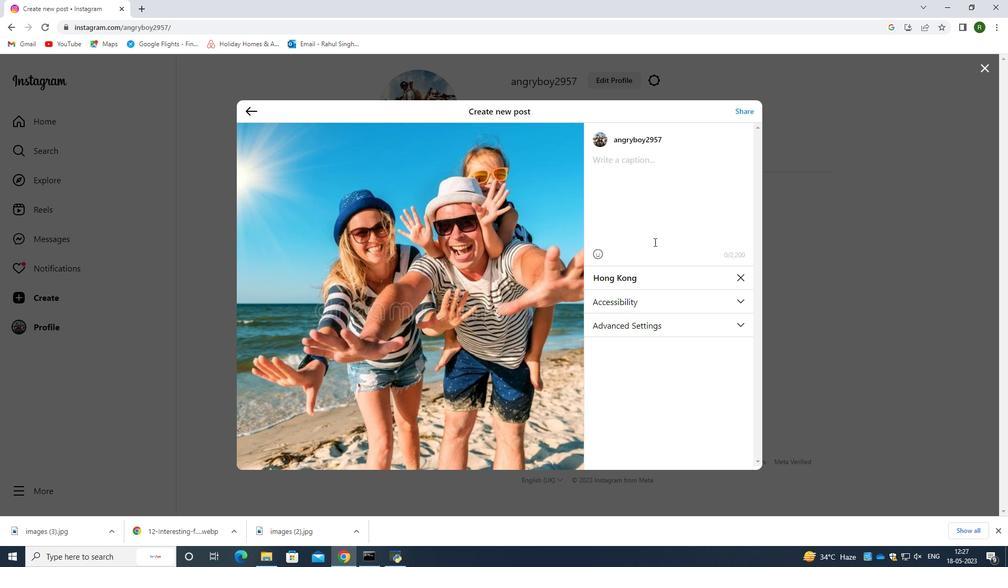 
Action: Mouse moved to (602, 253)
Screenshot: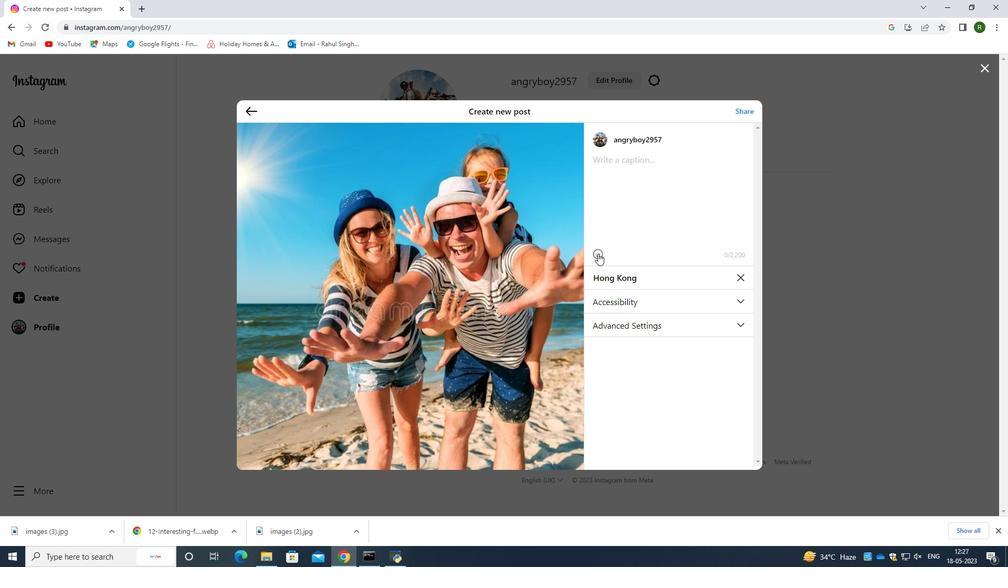 
Action: Mouse pressed left at (602, 253)
Screenshot: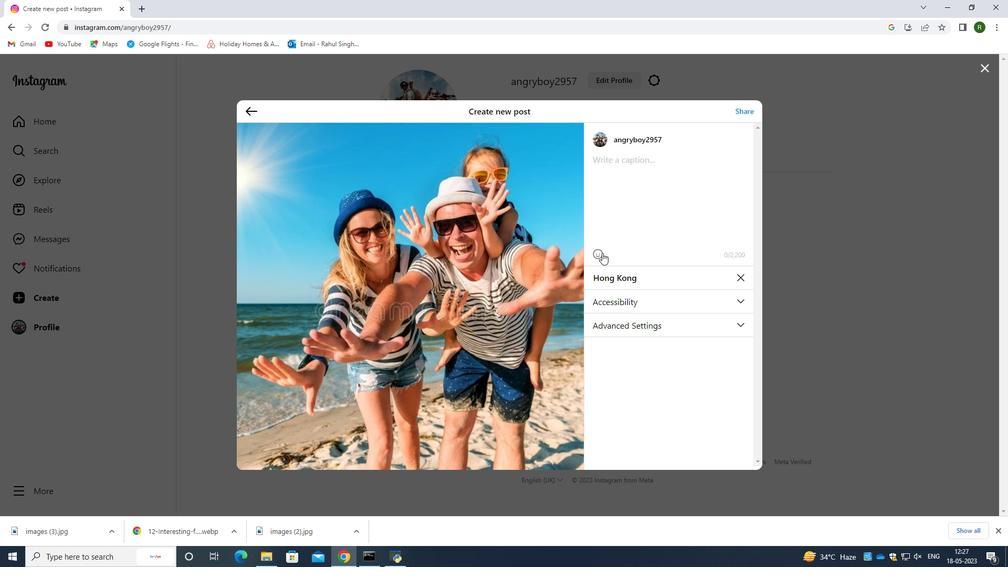 
Action: Mouse moved to (610, 187)
Screenshot: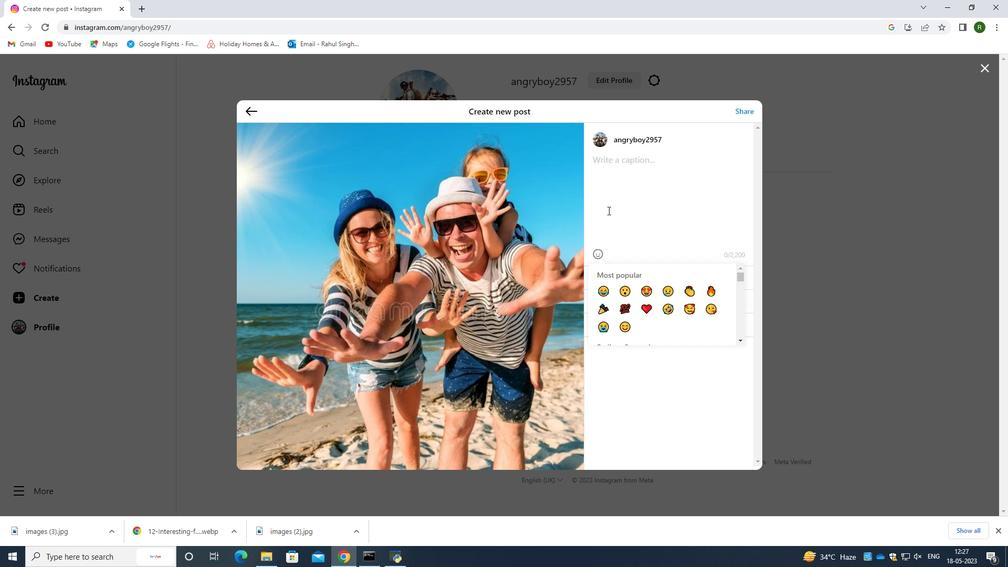 
Action: Mouse pressed left at (610, 187)
Screenshot: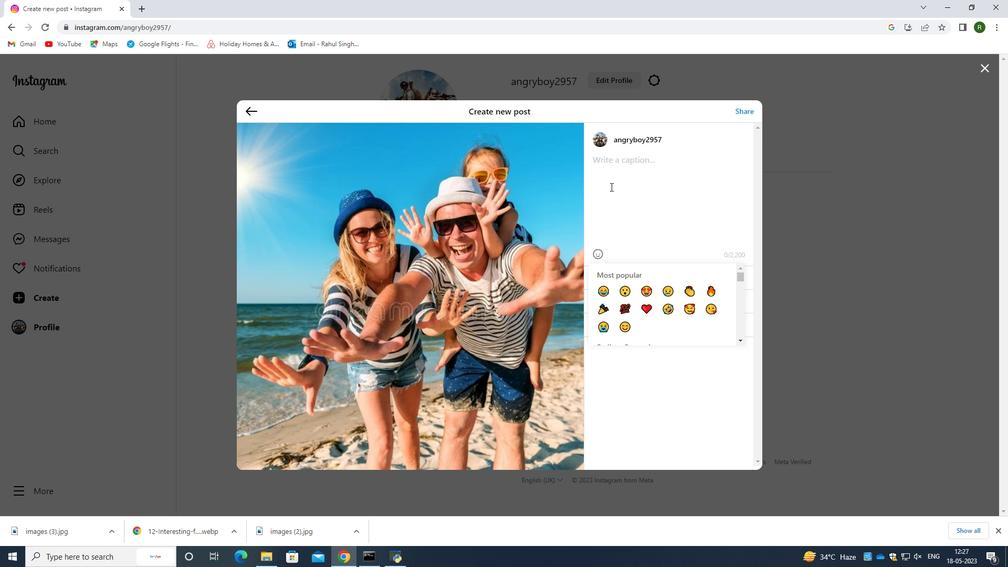 
Action: Mouse moved to (599, 250)
Screenshot: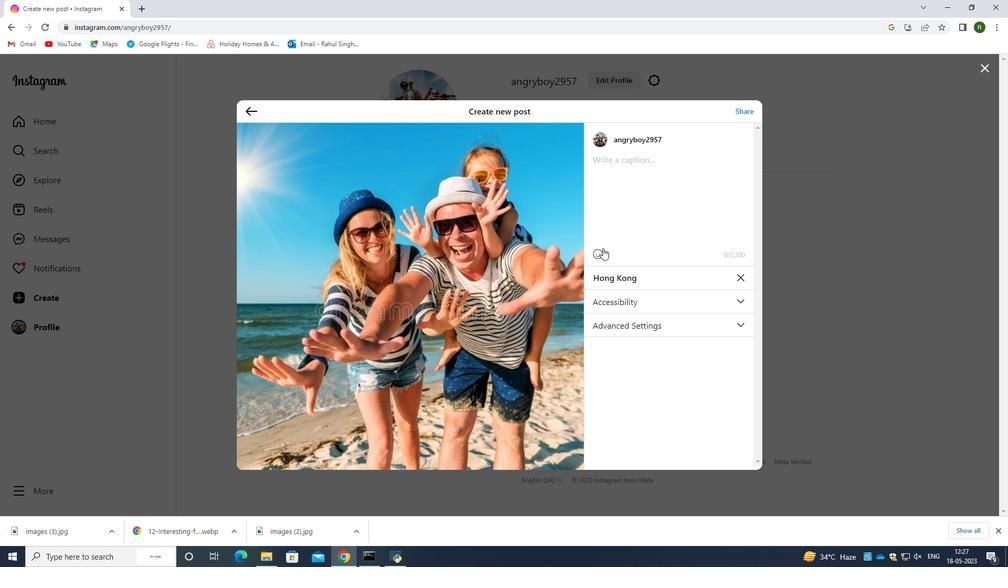 
Action: Mouse pressed left at (599, 250)
Screenshot: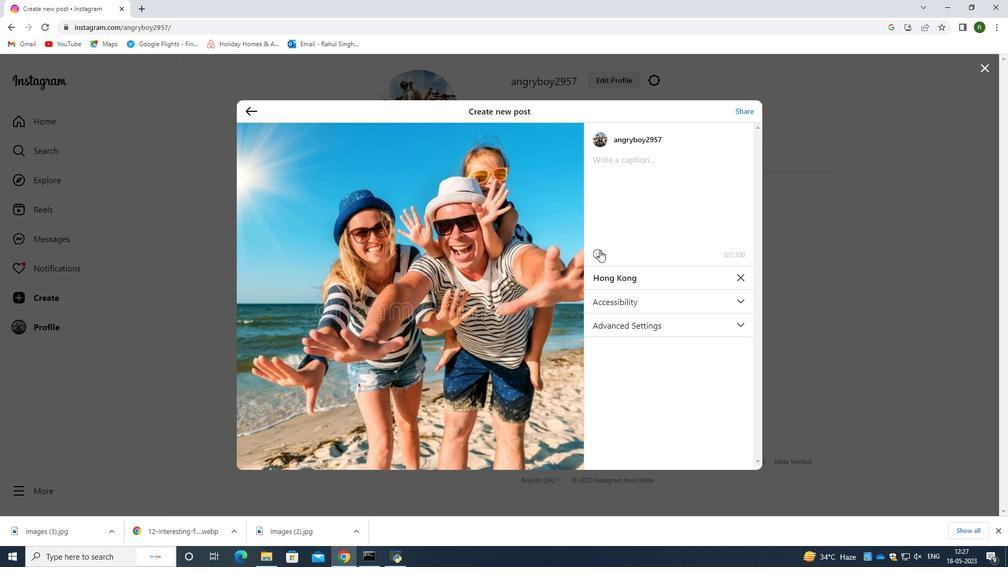 
Action: Mouse moved to (652, 318)
Screenshot: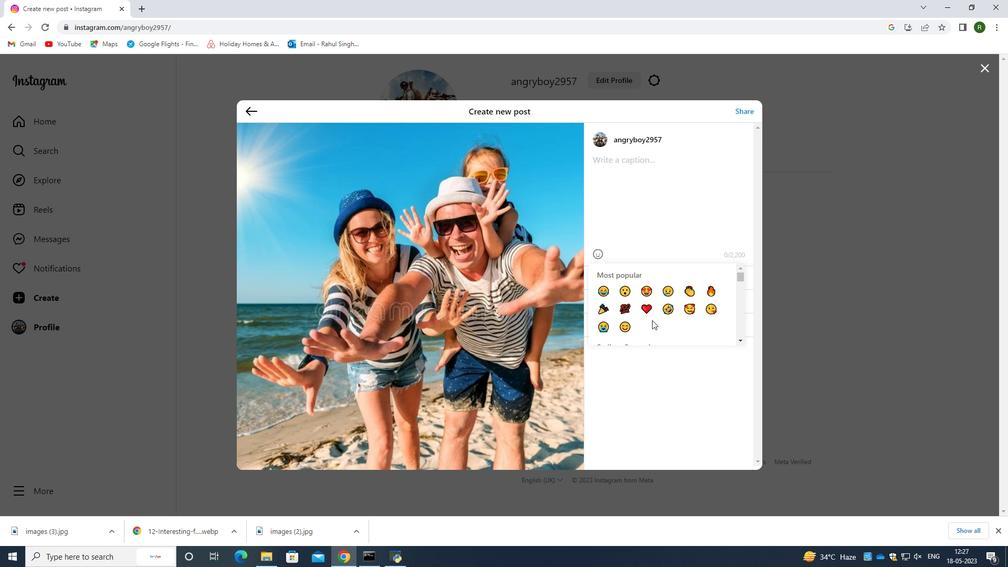 
Action: Mouse scrolled (652, 318) with delta (0, 0)
Screenshot: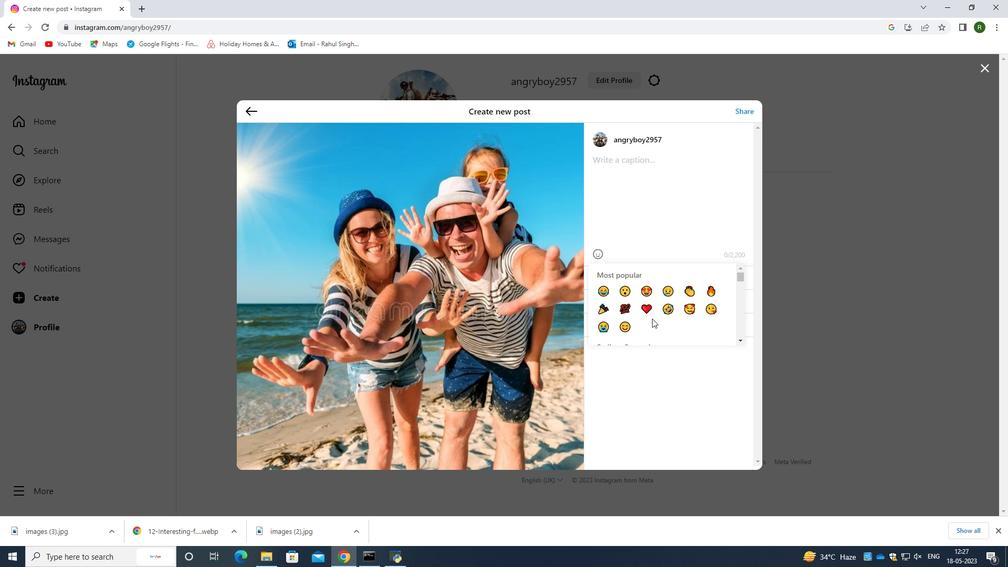 
Action: Mouse moved to (664, 316)
Screenshot: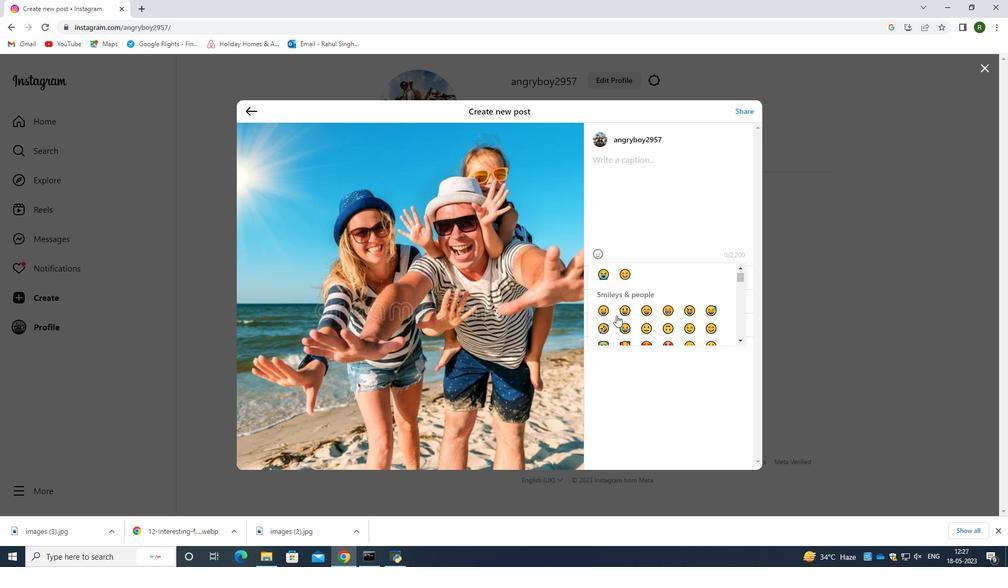 
Action: Mouse scrolled (664, 316) with delta (0, 0)
Screenshot: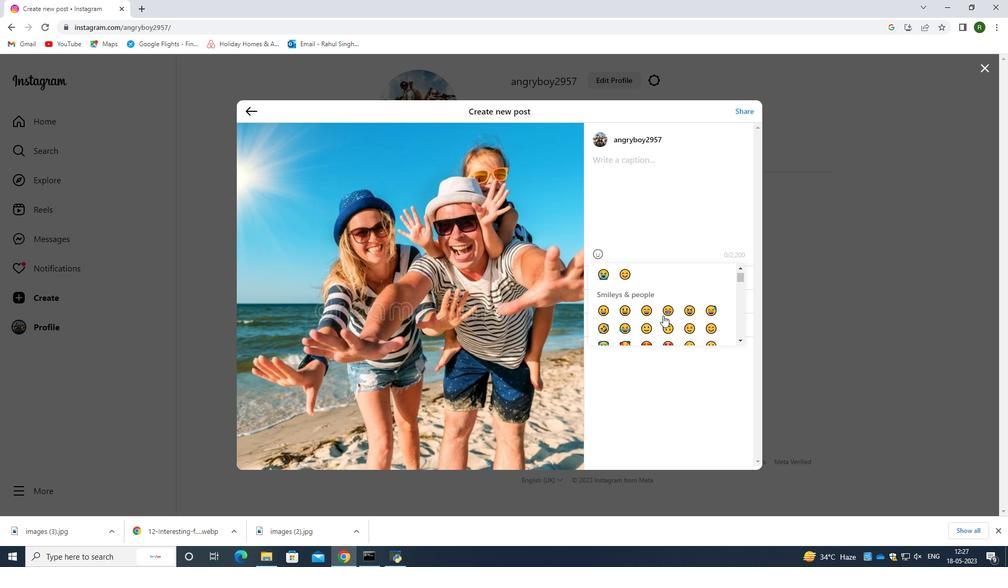 
Action: Mouse moved to (665, 316)
Screenshot: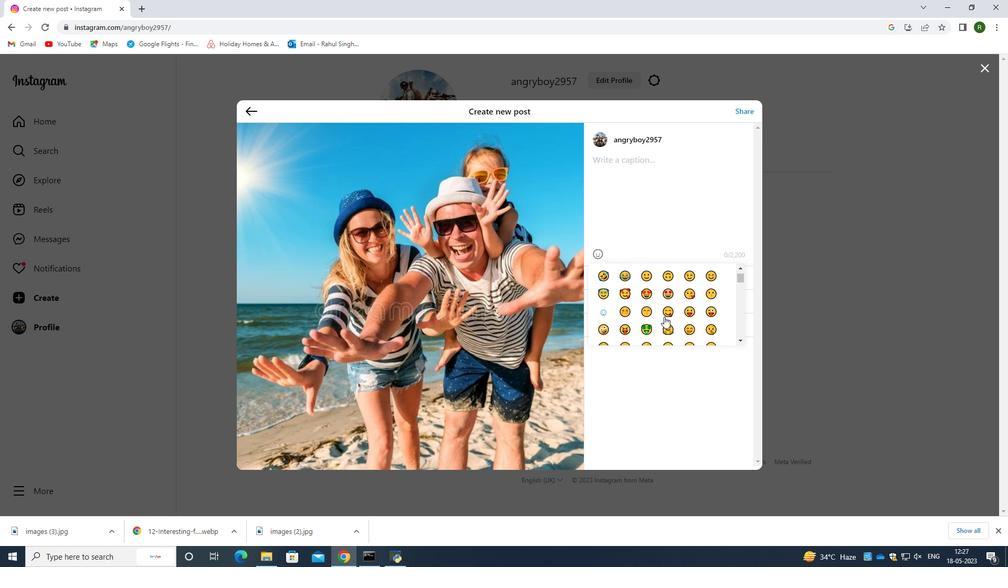 
Action: Mouse scrolled (665, 316) with delta (0, 0)
Screenshot: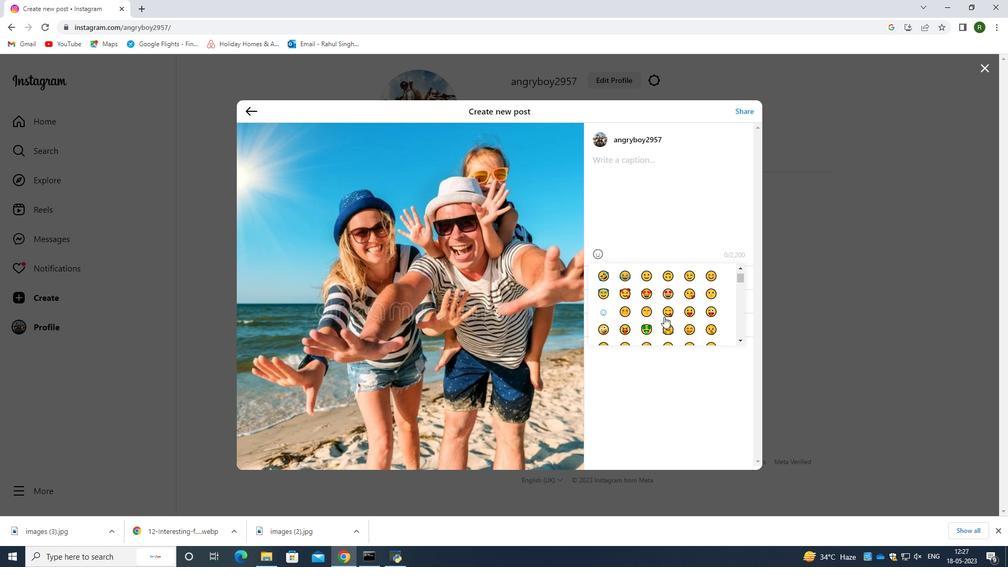 
Action: Mouse moved to (675, 283)
Screenshot: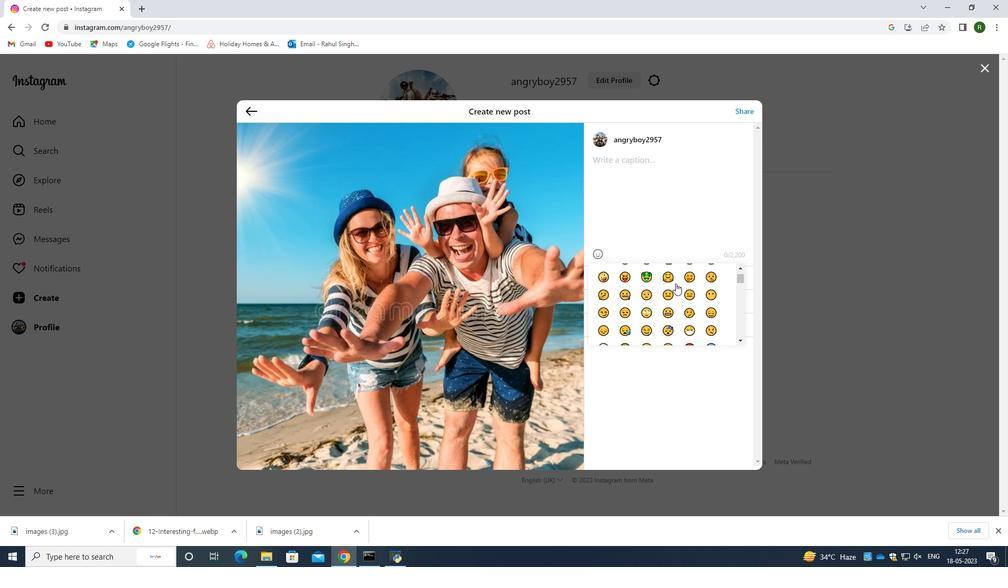 
Action: Mouse scrolled (675, 283) with delta (0, 0)
Screenshot: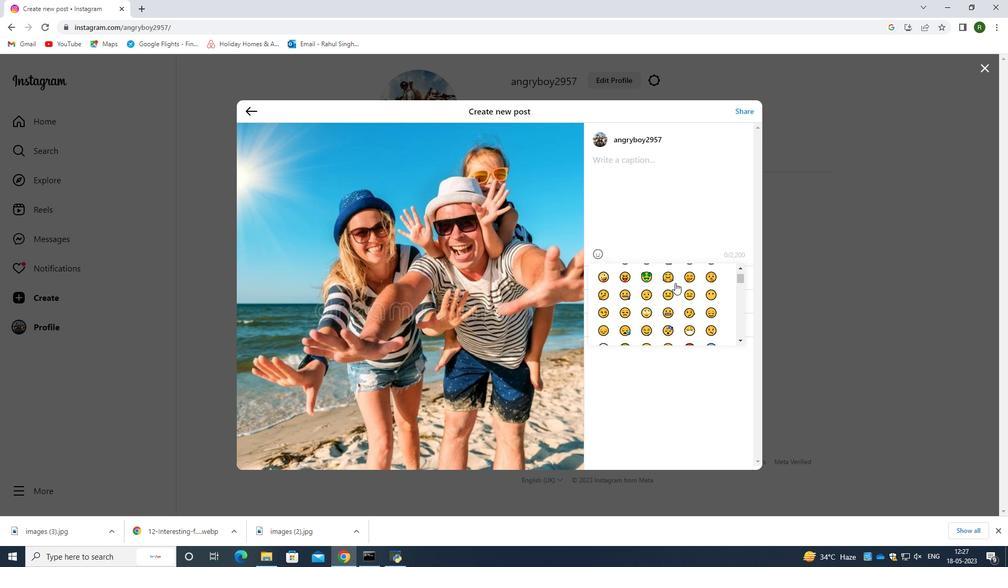 
Action: Mouse moved to (689, 274)
Screenshot: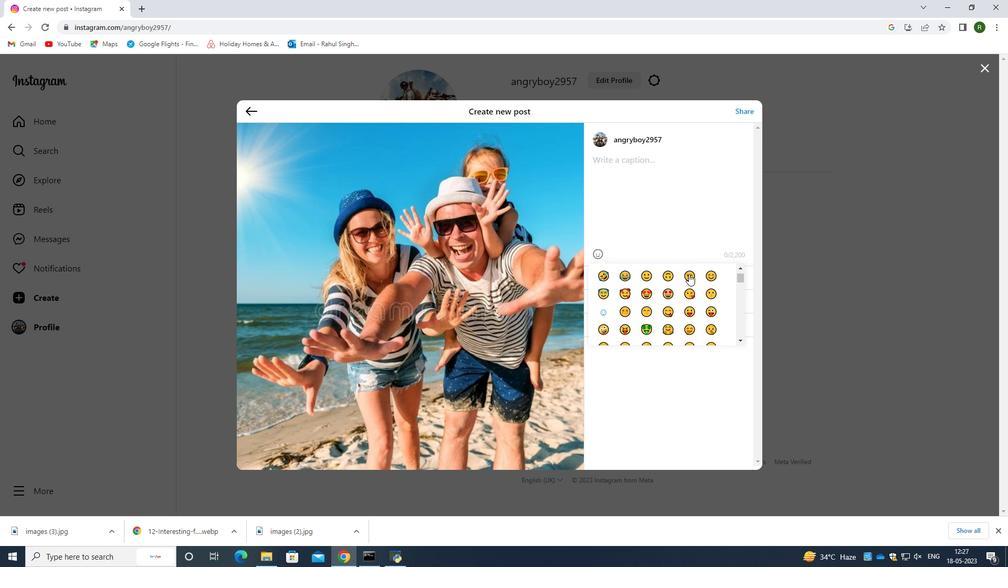 
Action: Mouse pressed left at (689, 274)
Screenshot: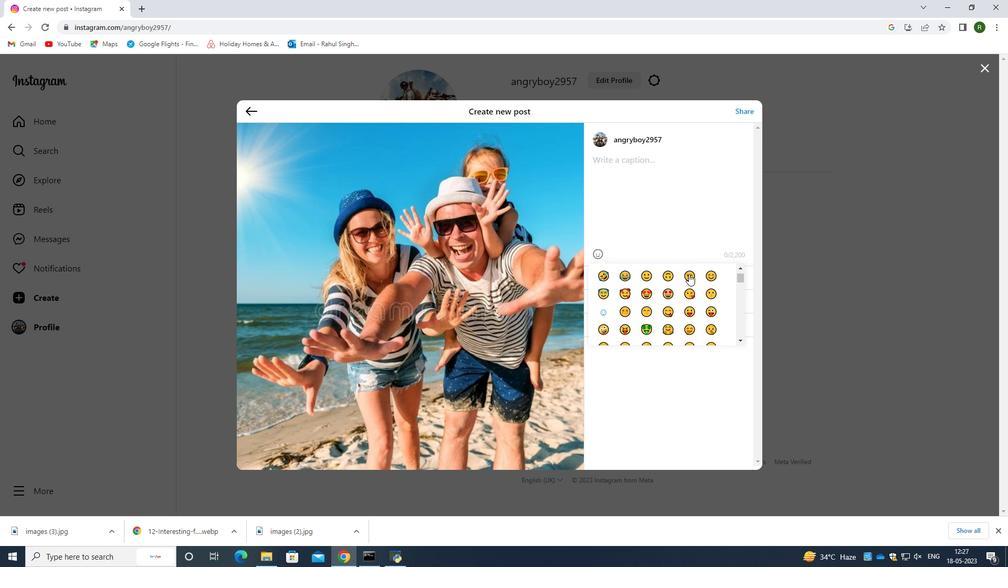 
Action: Mouse pressed left at (689, 274)
Screenshot: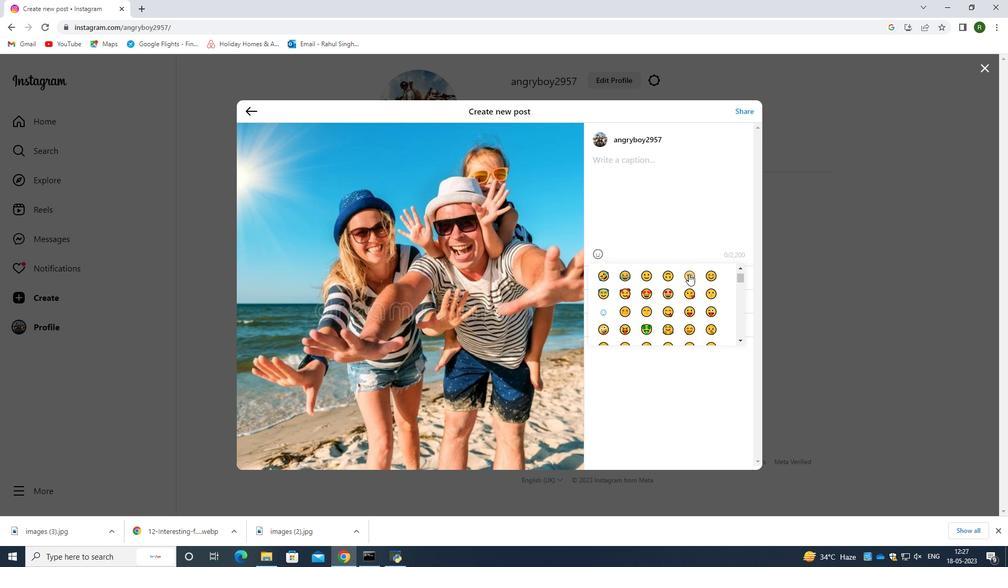 
Action: Mouse moved to (562, 240)
Screenshot: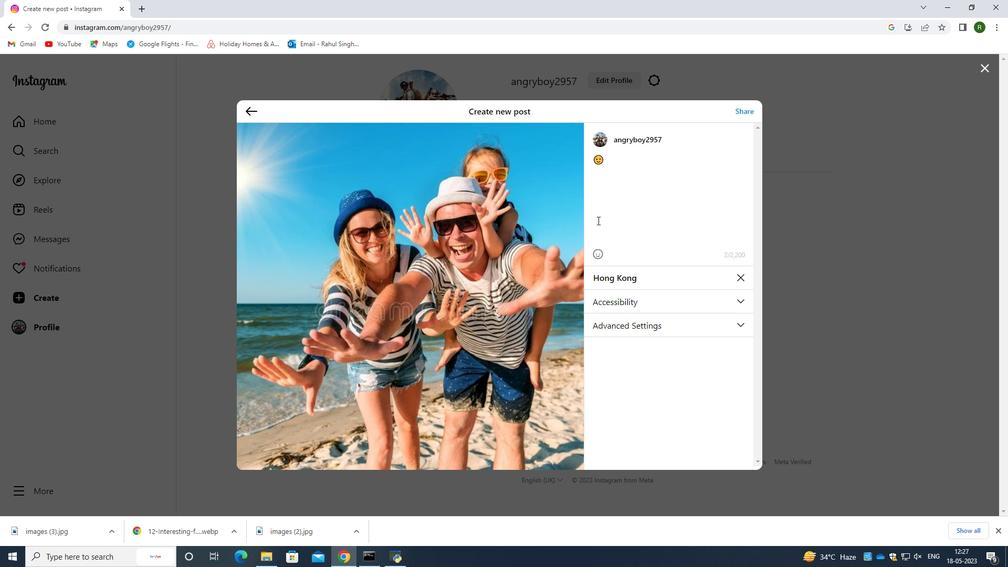 
Action: Mouse scrolled (562, 240) with delta (0, 0)
Screenshot: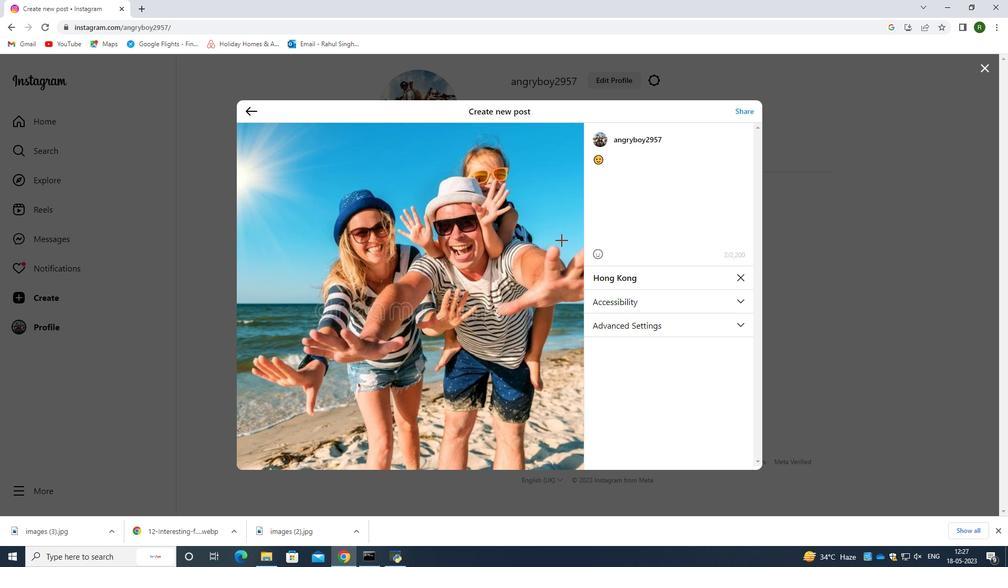
Action: Mouse moved to (561, 241)
Screenshot: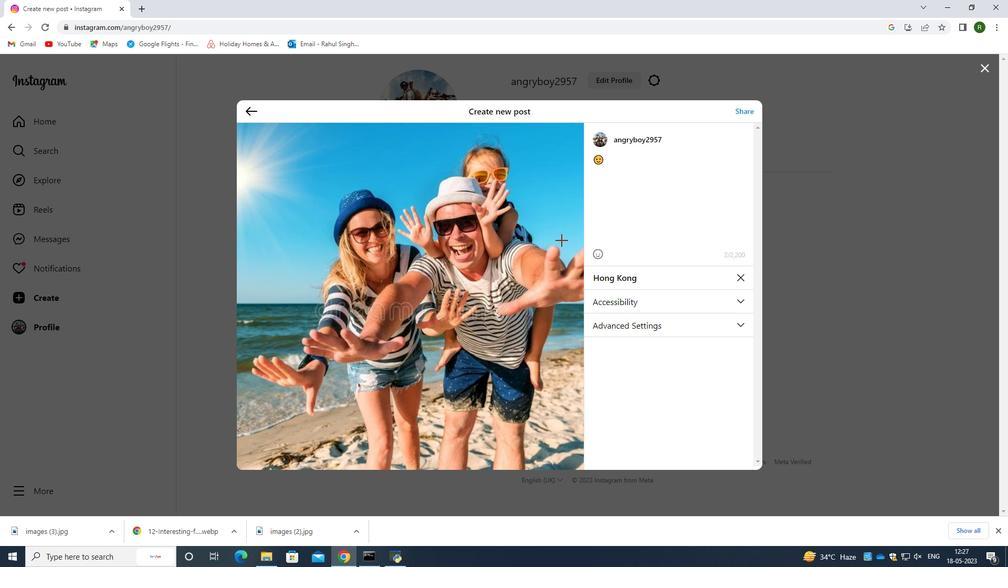 
Action: Mouse scrolled (561, 240) with delta (0, 0)
Screenshot: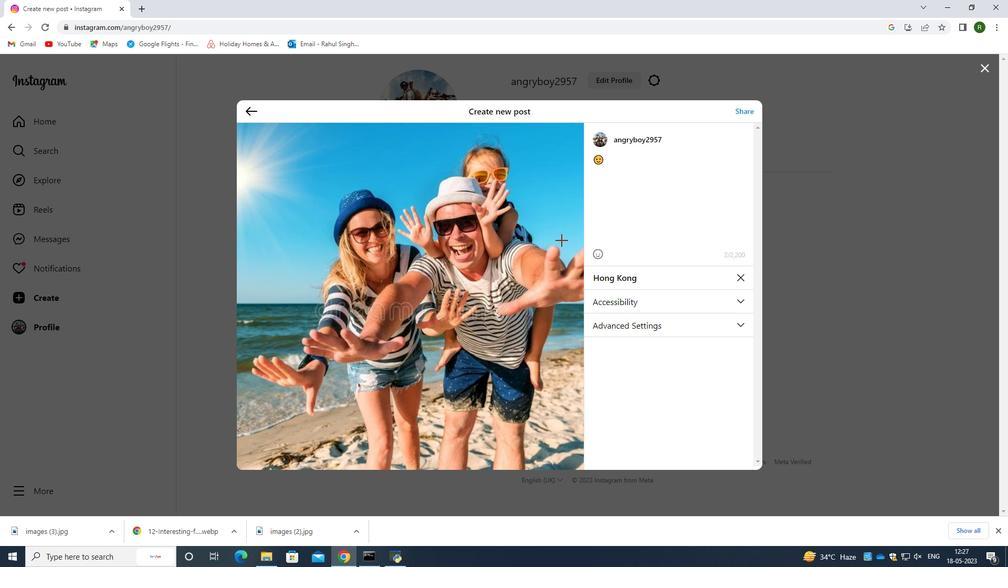 
Action: Mouse moved to (644, 298)
Screenshot: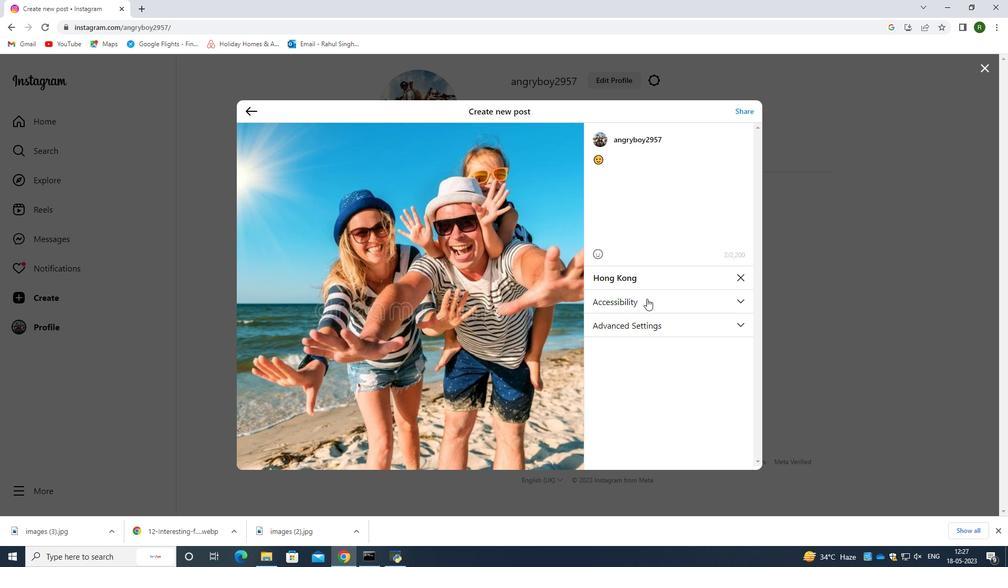
Action: Mouse pressed left at (644, 298)
Screenshot: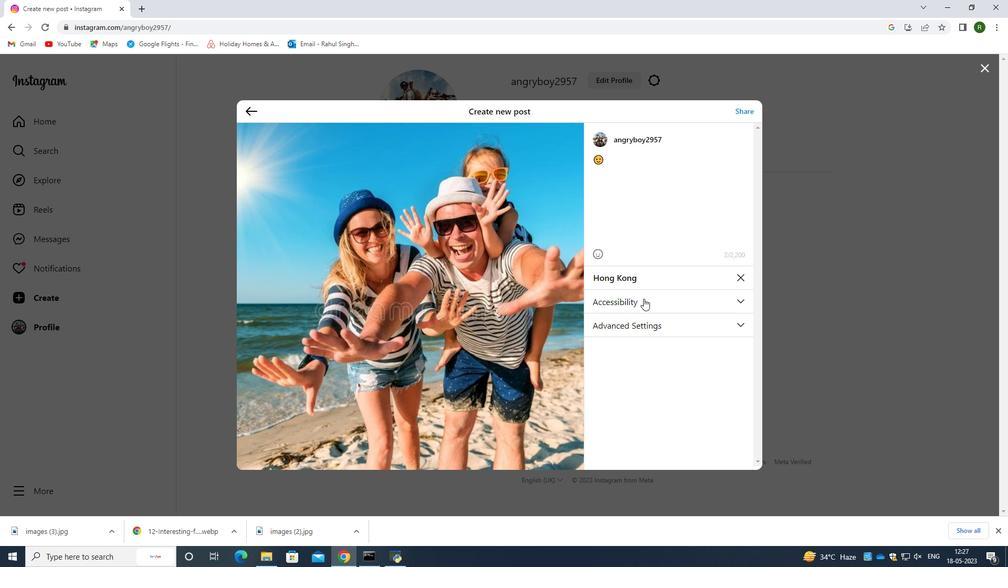 
Action: Mouse moved to (685, 216)
Screenshot: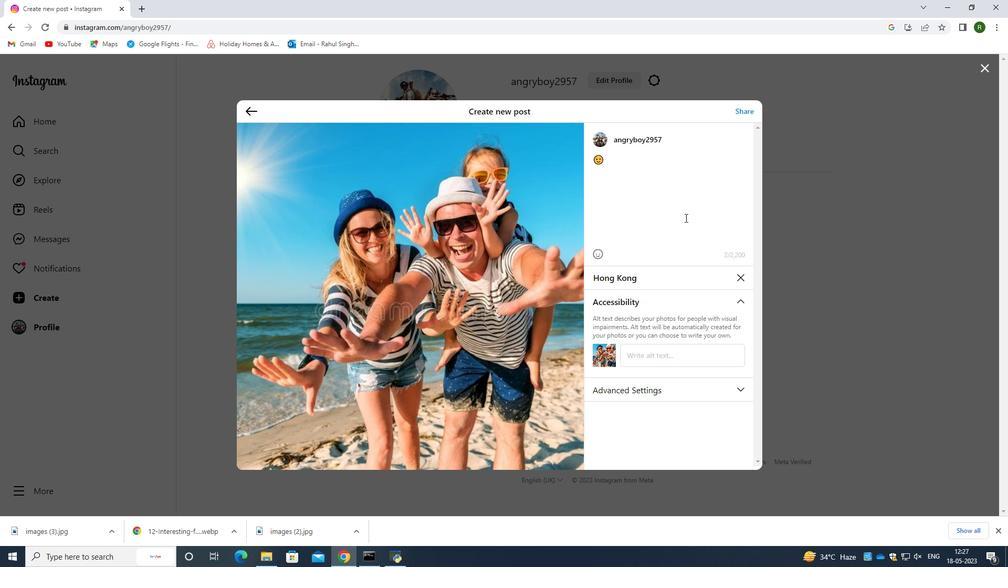 
Action: Mouse pressed left at (685, 216)
Screenshot: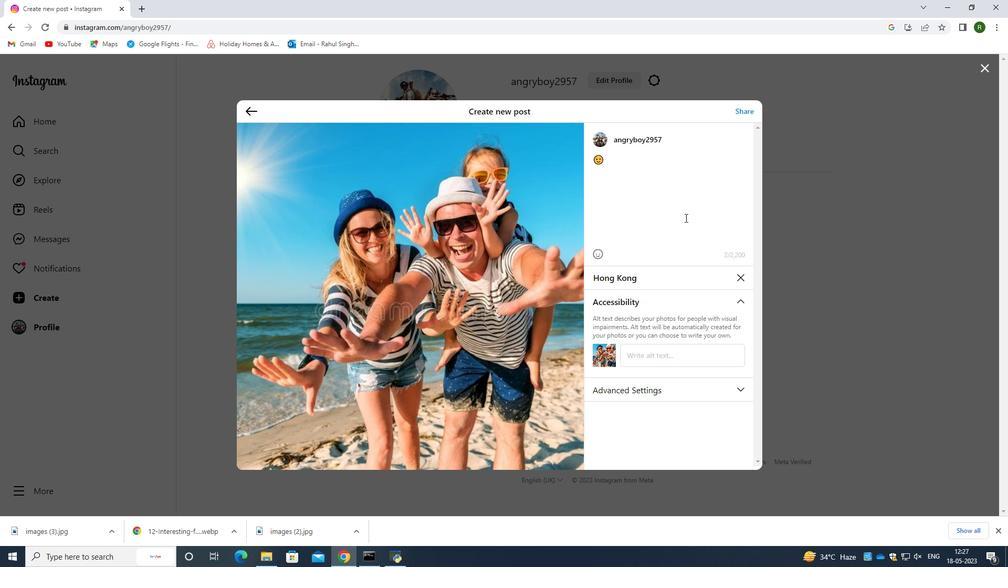 
Action: Mouse moved to (747, 111)
Screenshot: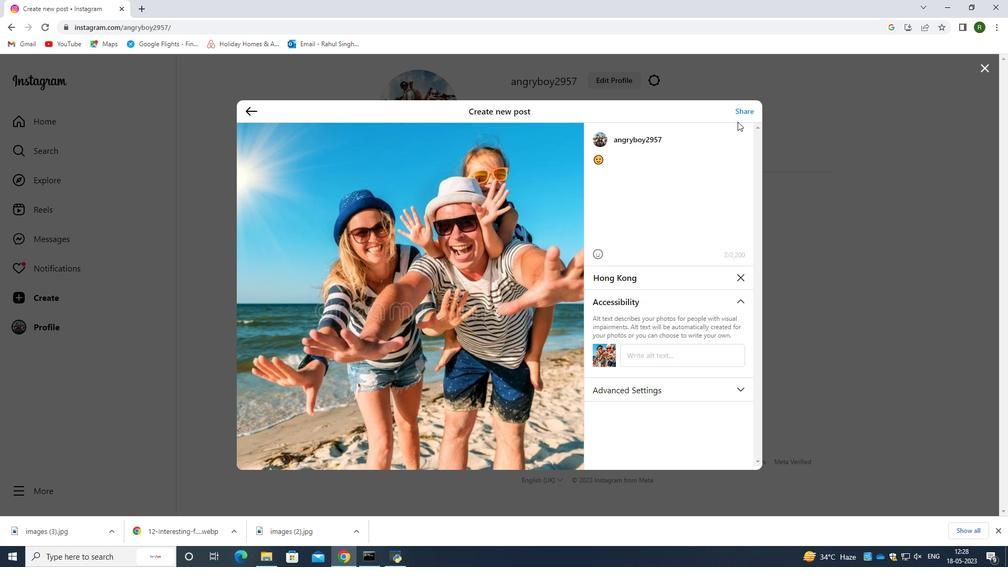
Action: Mouse pressed left at (747, 111)
Screenshot: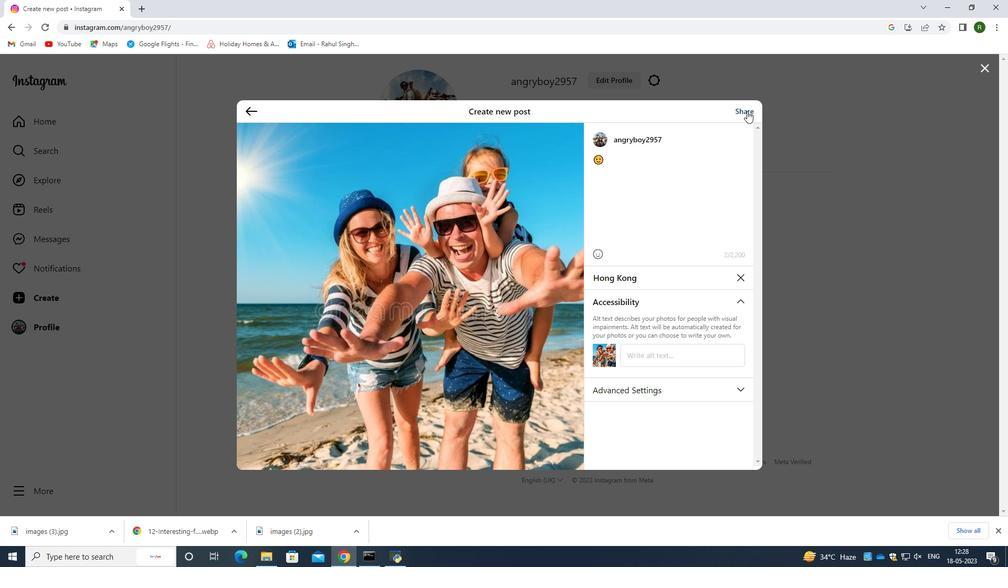 
Action: Mouse moved to (477, 315)
Screenshot: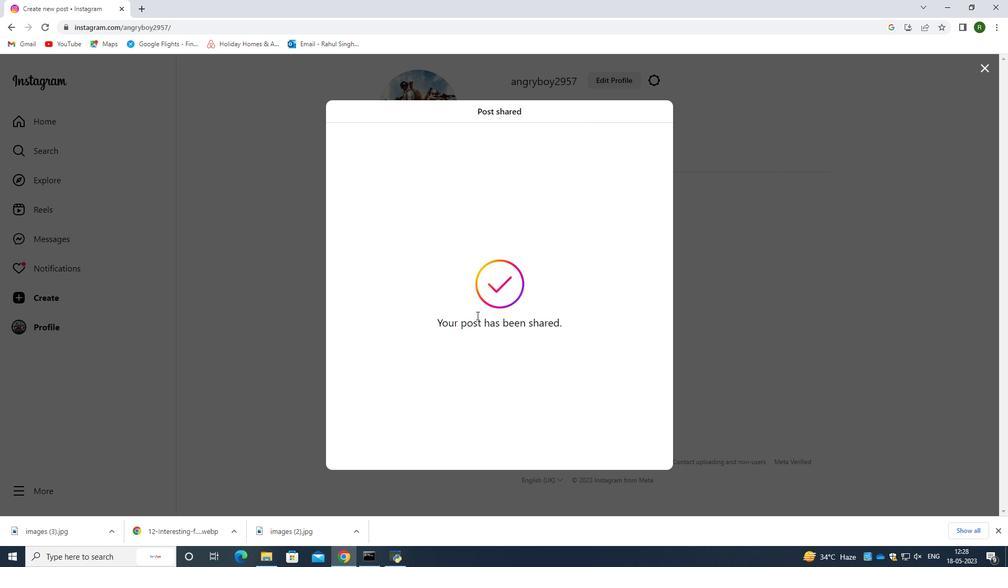 
Action: Mouse pressed left at (477, 315)
Screenshot: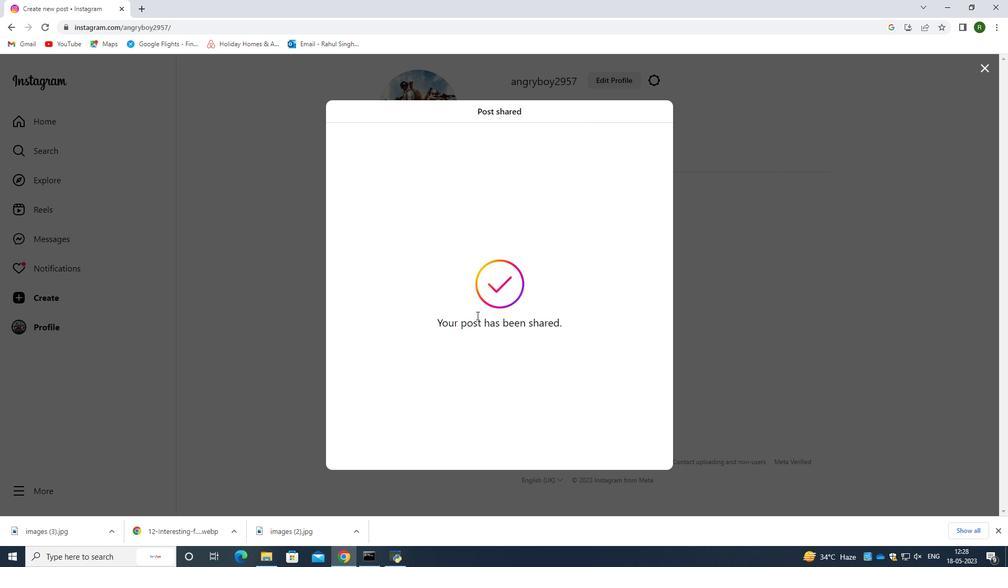 
Action: Mouse moved to (312, 220)
Screenshot: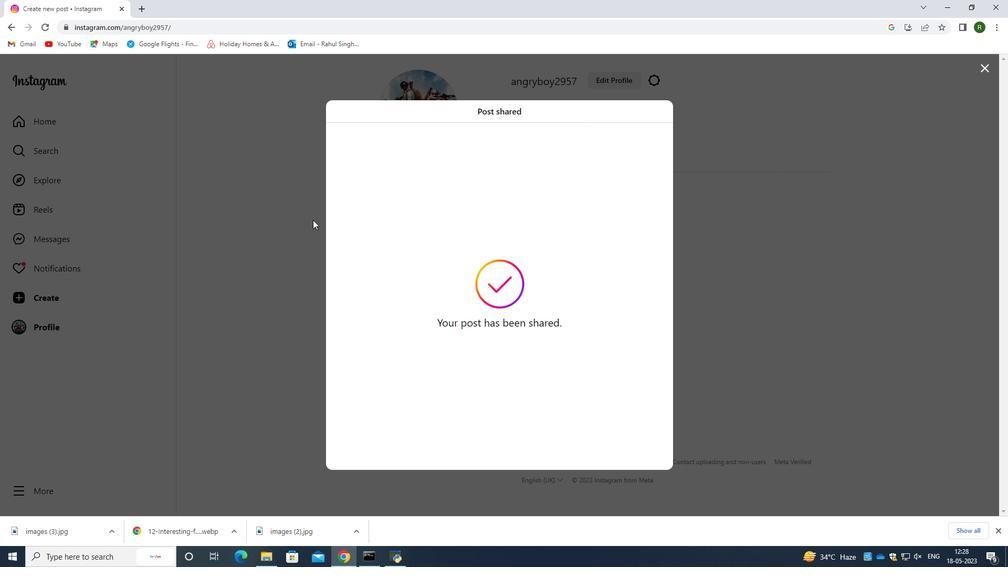 
Action: Mouse pressed left at (312, 220)
Screenshot: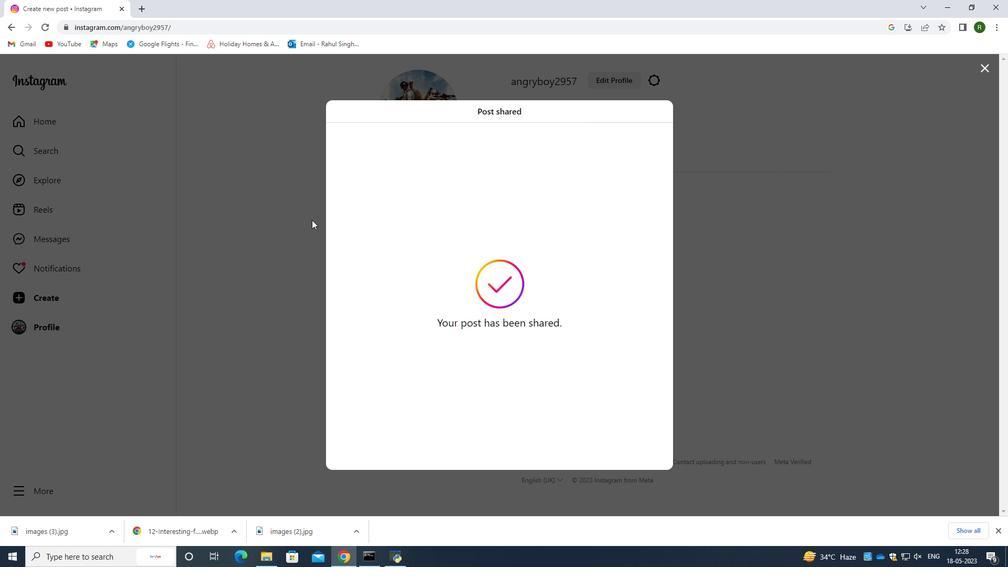 
Action: Mouse moved to (384, 243)
Screenshot: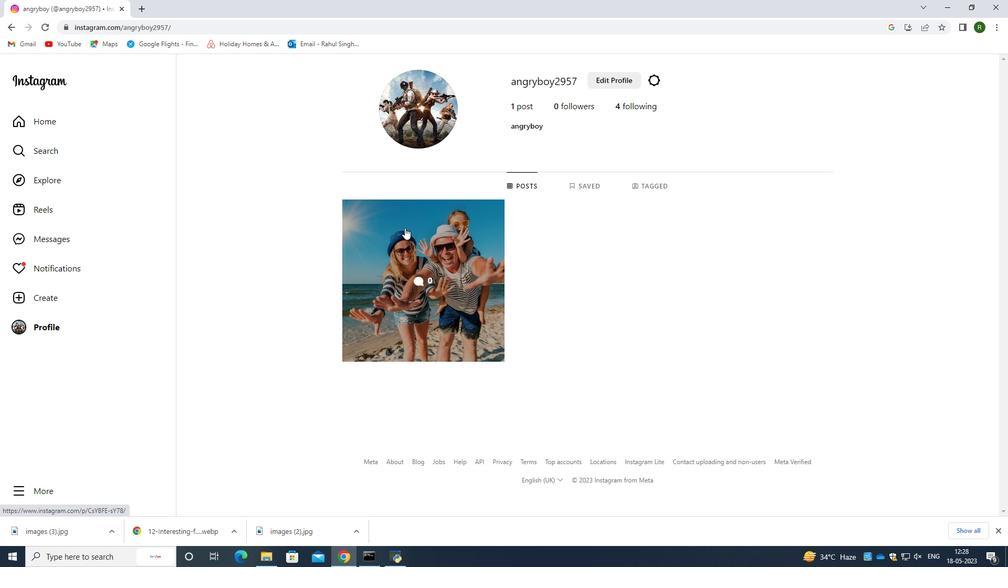 
Action: Mouse pressed left at (384, 243)
Screenshot: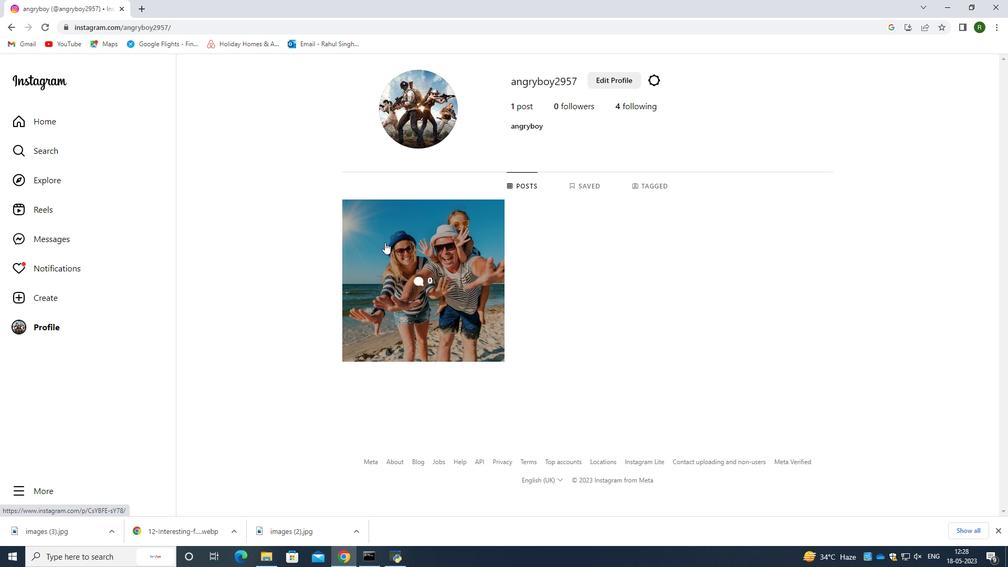 
Action: Mouse moved to (841, 91)
Screenshot: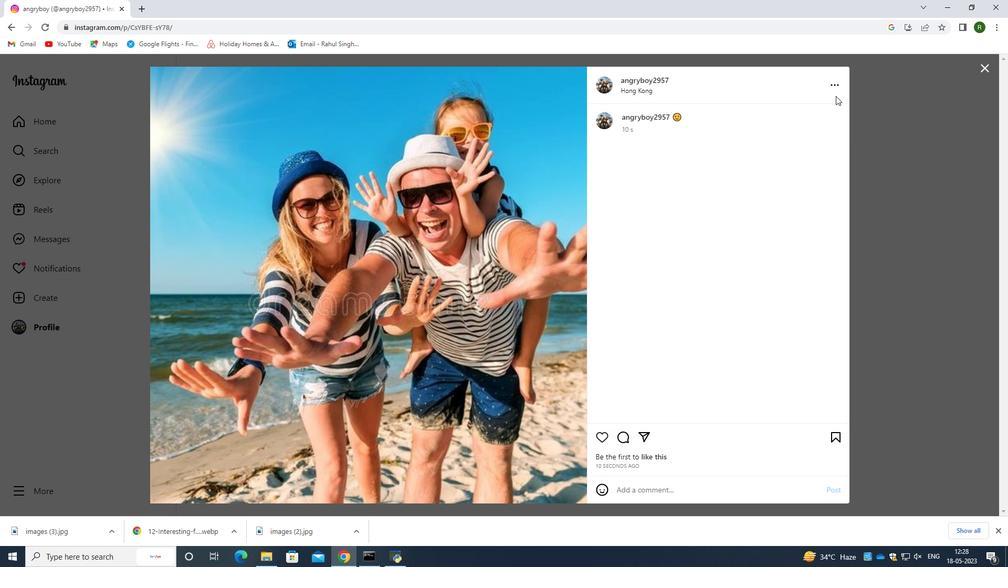 
Action: Mouse pressed left at (841, 91)
Screenshot: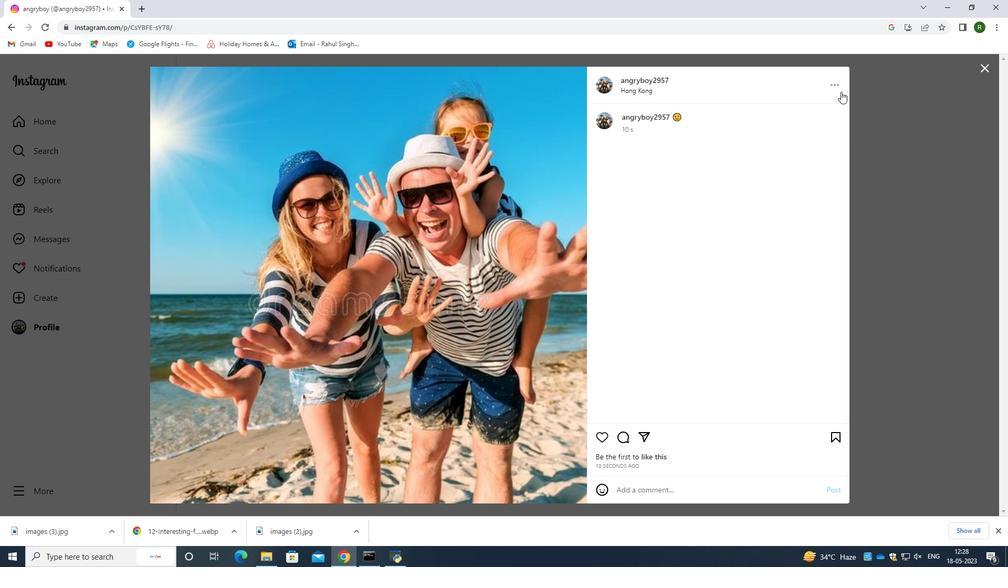 
Action: Mouse moved to (645, 214)
Screenshot: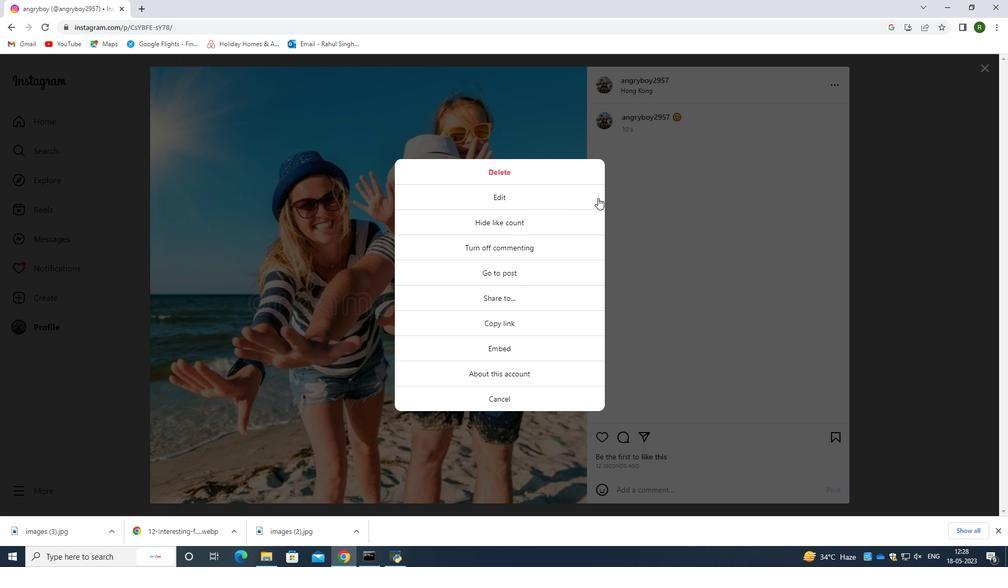 
Action: Mouse pressed left at (645, 214)
Screenshot: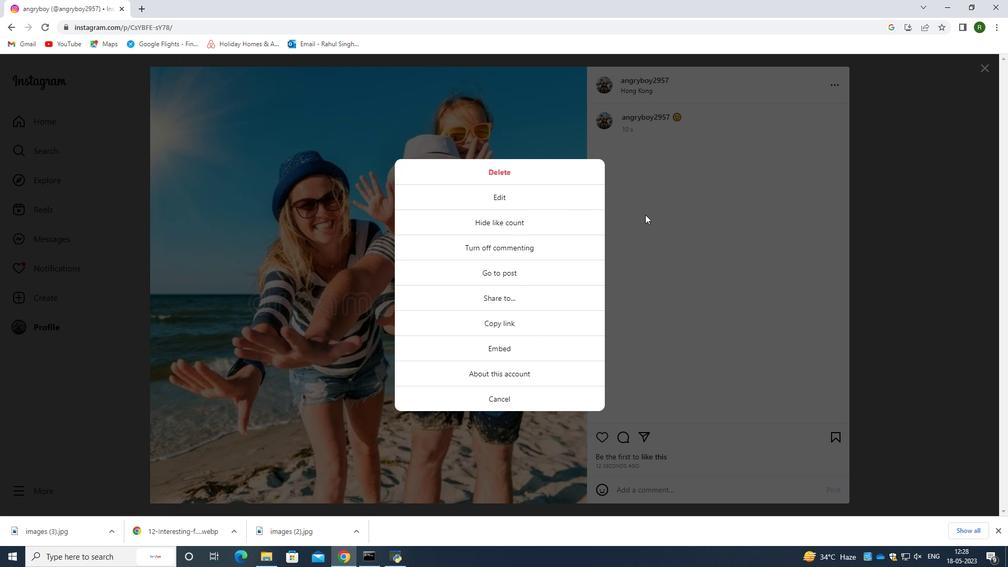 
